 Task: Find connections with filter location Yaguachi Nuevo with filter topic #jobsearching with filter profile language Potuguese with filter current company Petronet LNG Limited with filter school Ahmedabad University with filter industry Government Administration with filter service category Video Production with filter keywords title Casino Host
Action: Mouse moved to (508, 74)
Screenshot: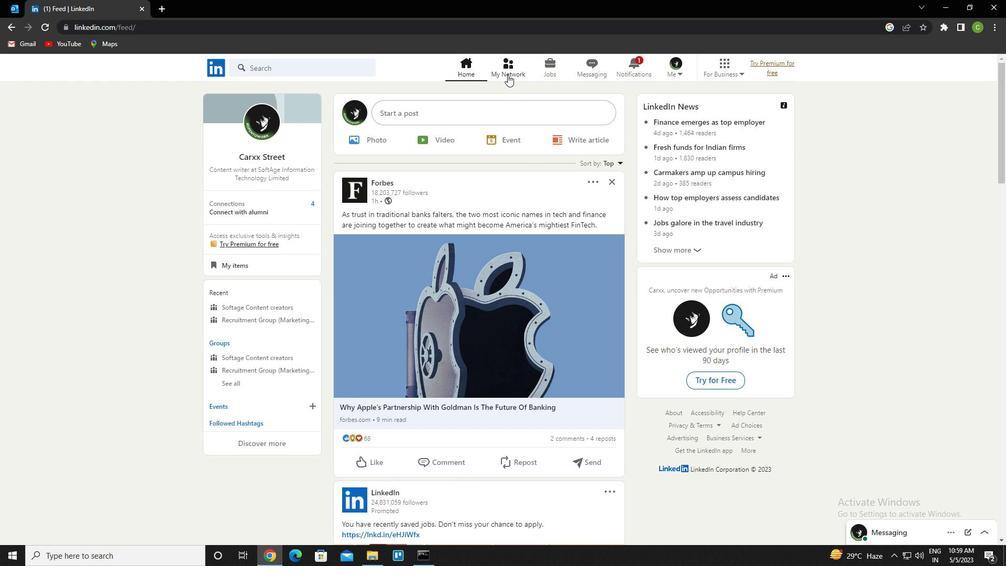 
Action: Mouse pressed left at (508, 74)
Screenshot: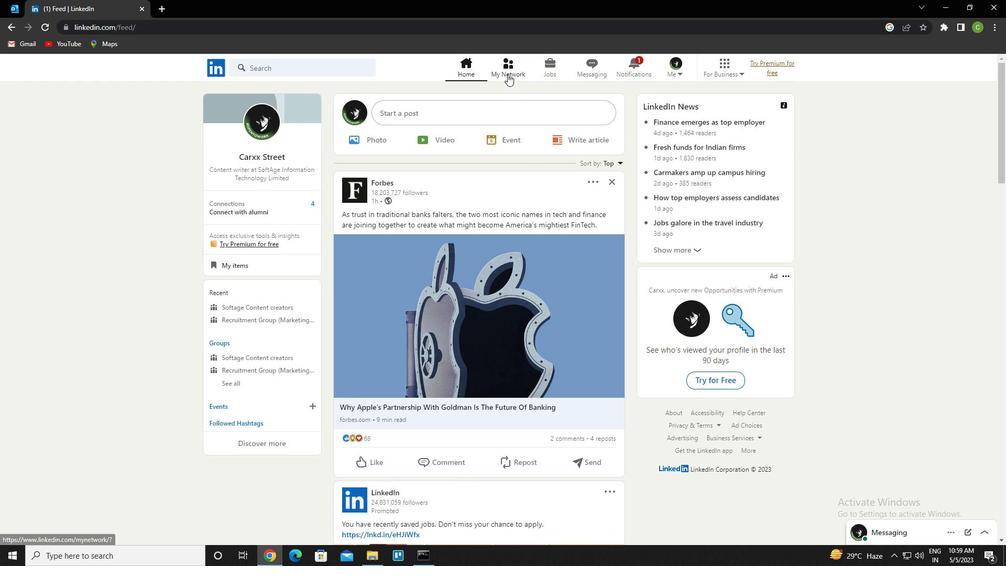 
Action: Mouse moved to (324, 131)
Screenshot: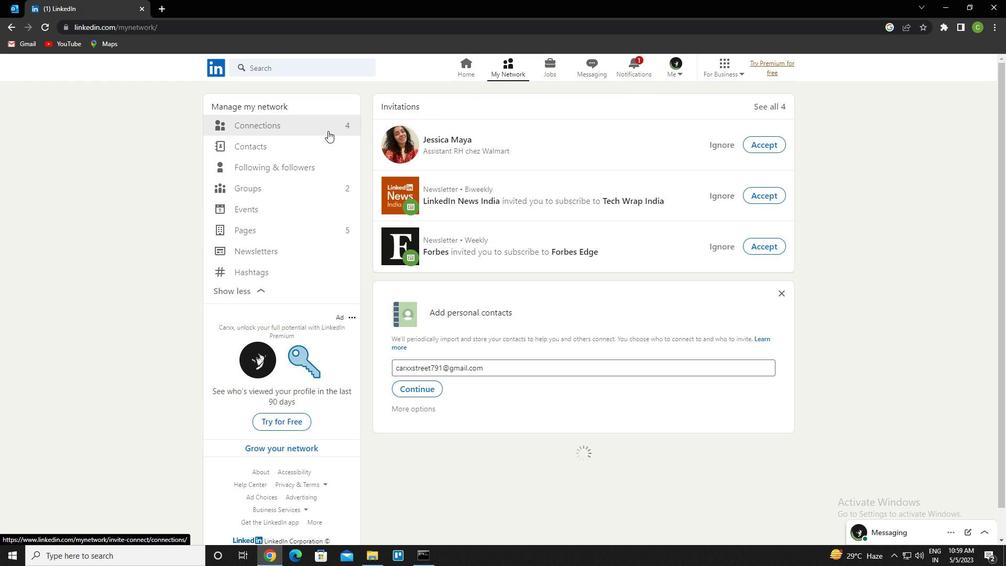 
Action: Mouse pressed left at (324, 131)
Screenshot: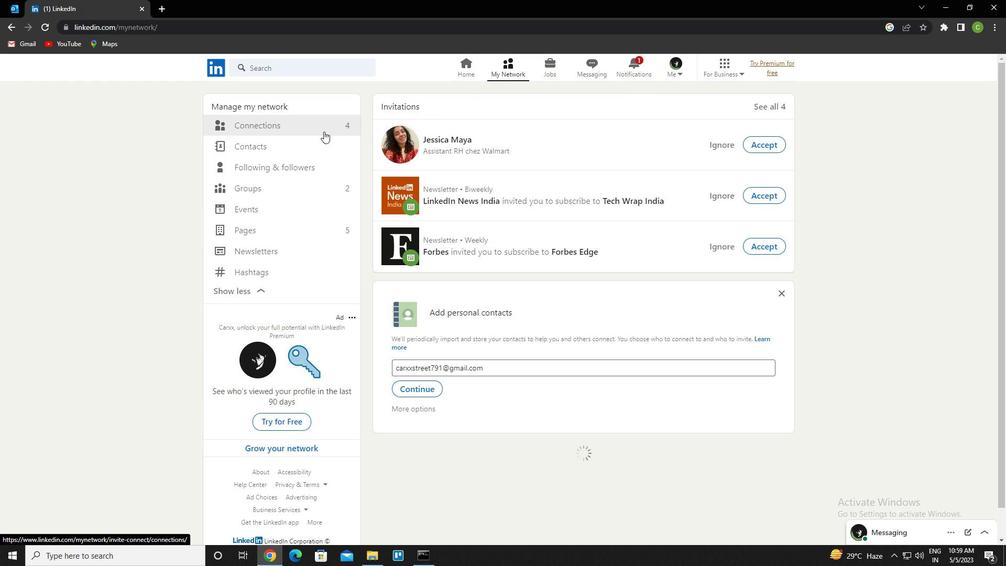 
Action: Mouse moved to (329, 127)
Screenshot: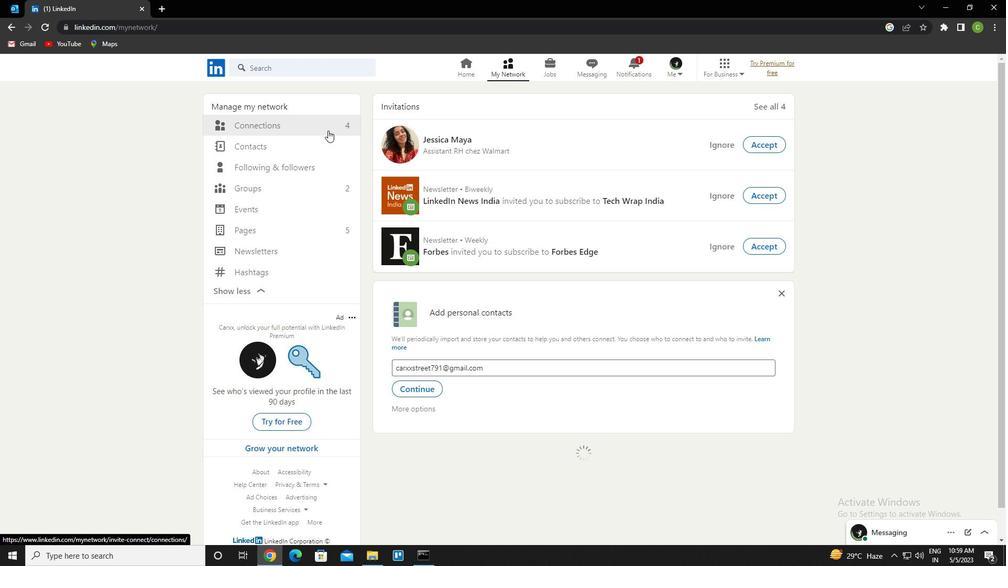
Action: Mouse pressed left at (329, 127)
Screenshot: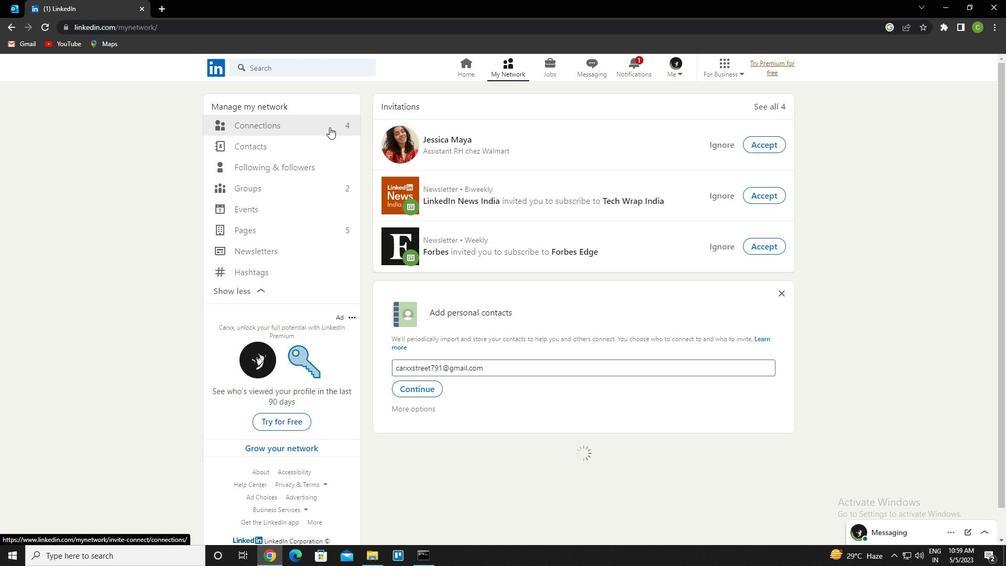
Action: Mouse moved to (583, 127)
Screenshot: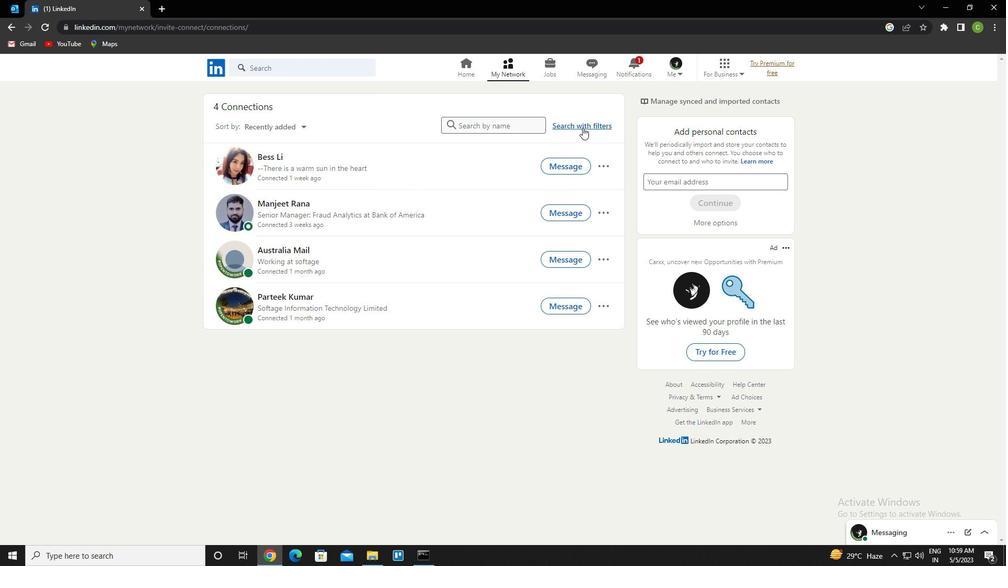 
Action: Mouse pressed left at (583, 127)
Screenshot: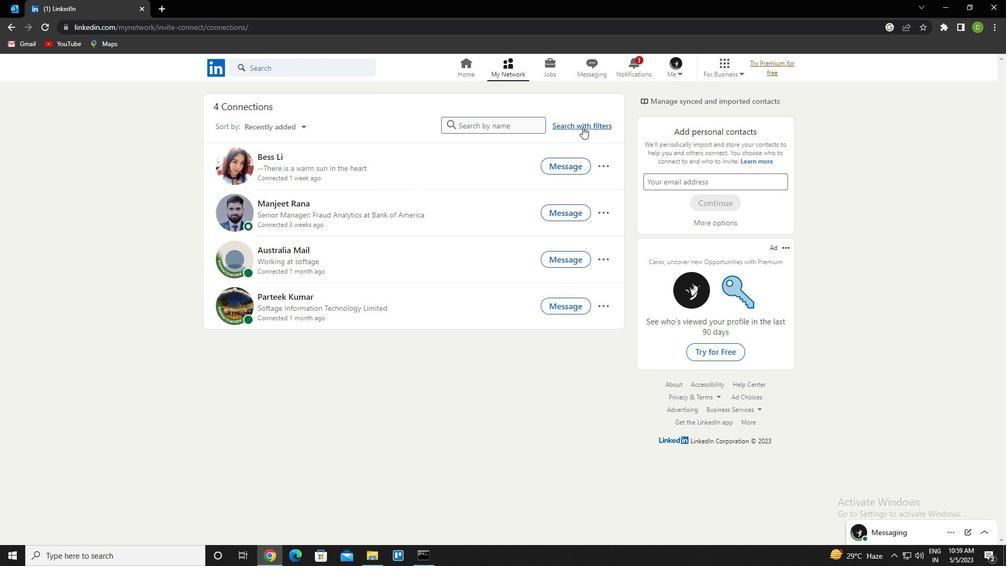 
Action: Mouse moved to (541, 101)
Screenshot: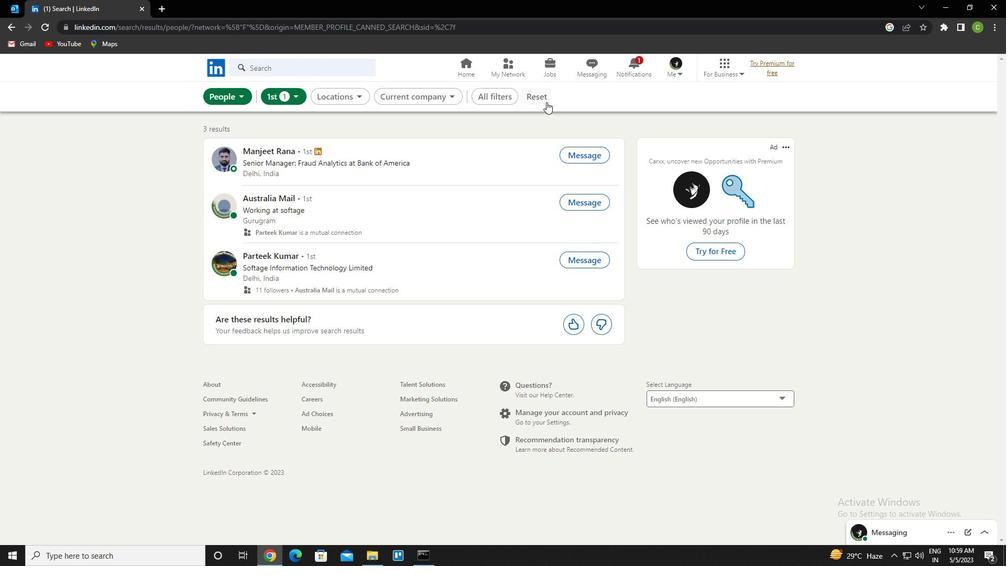 
Action: Mouse pressed left at (541, 101)
Screenshot: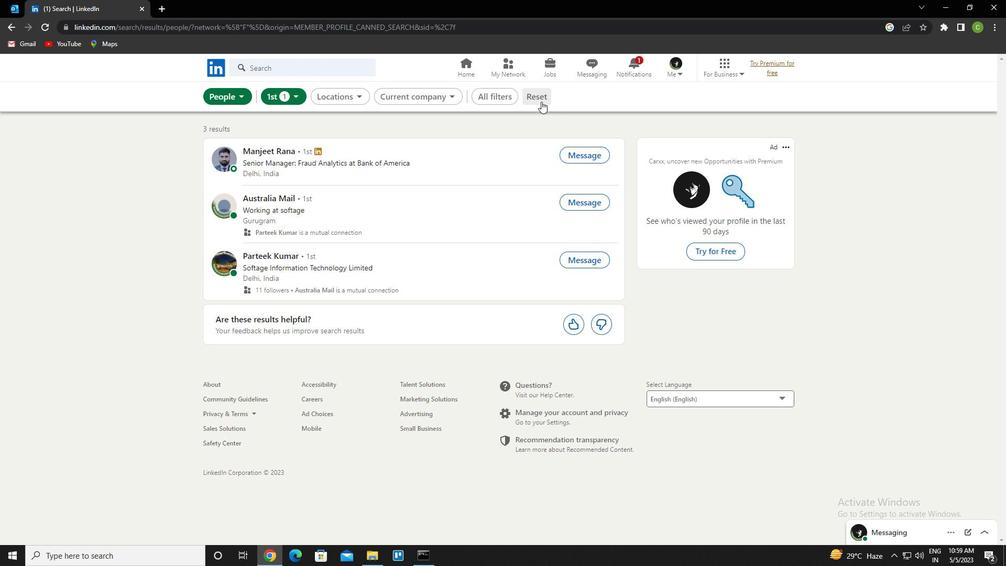 
Action: Mouse moved to (531, 98)
Screenshot: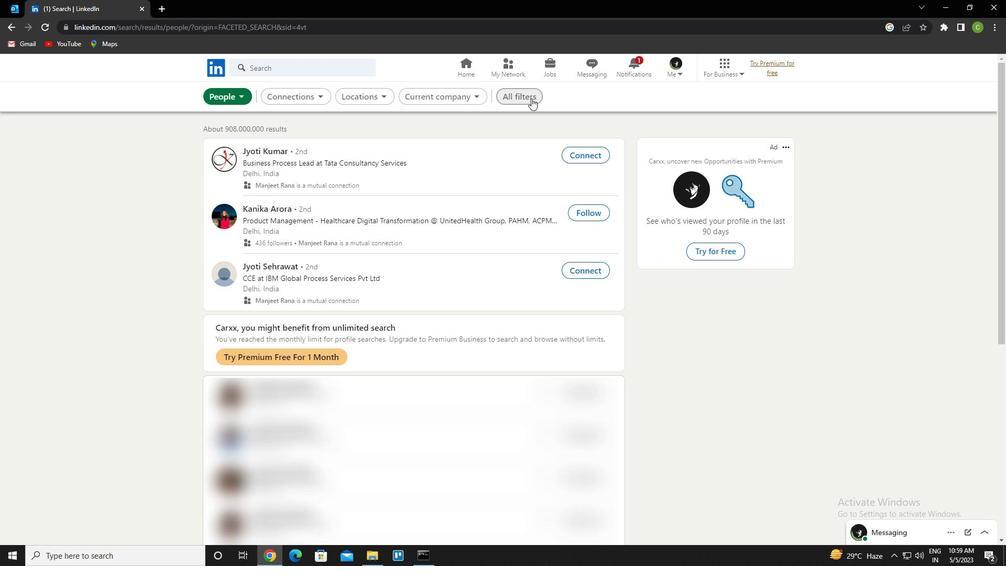 
Action: Mouse pressed left at (531, 98)
Screenshot: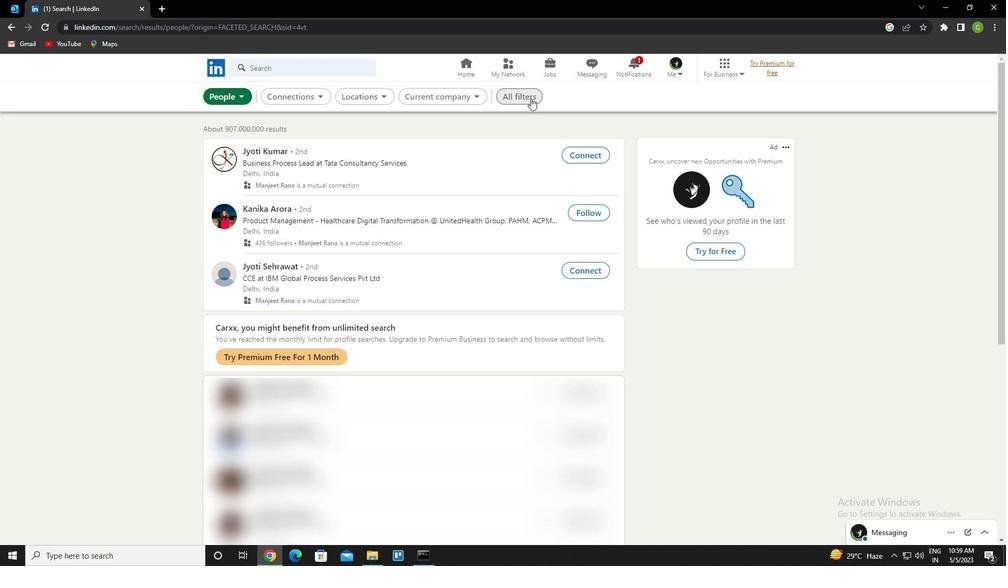 
Action: Mouse moved to (866, 275)
Screenshot: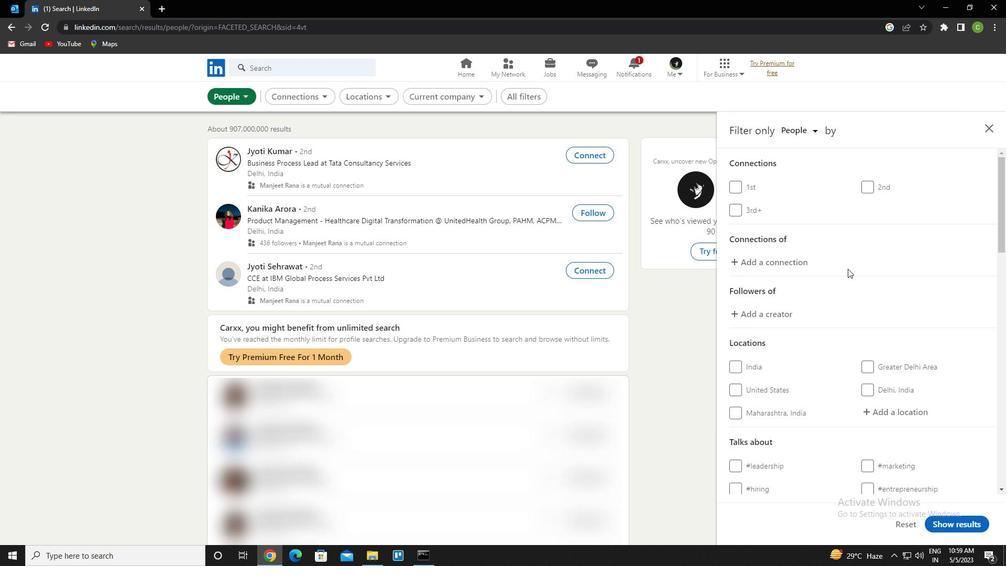 
Action: Mouse scrolled (866, 275) with delta (0, 0)
Screenshot: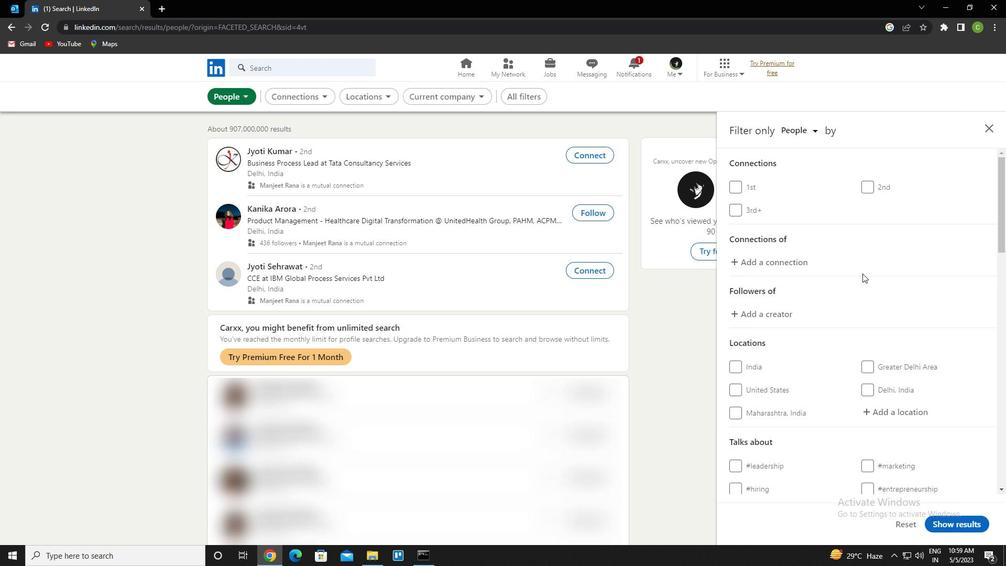 
Action: Mouse moved to (866, 277)
Screenshot: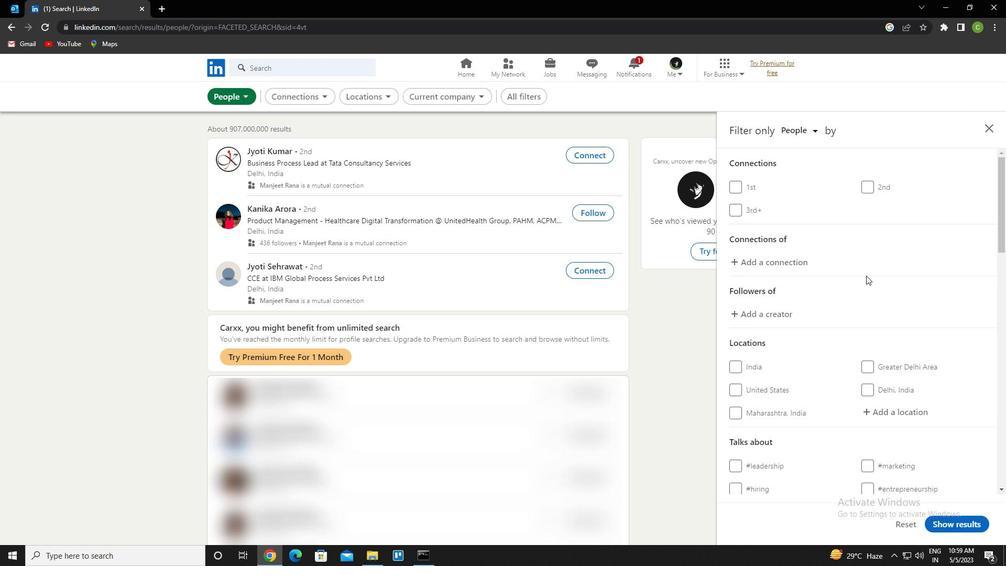 
Action: Mouse scrolled (866, 276) with delta (0, 0)
Screenshot: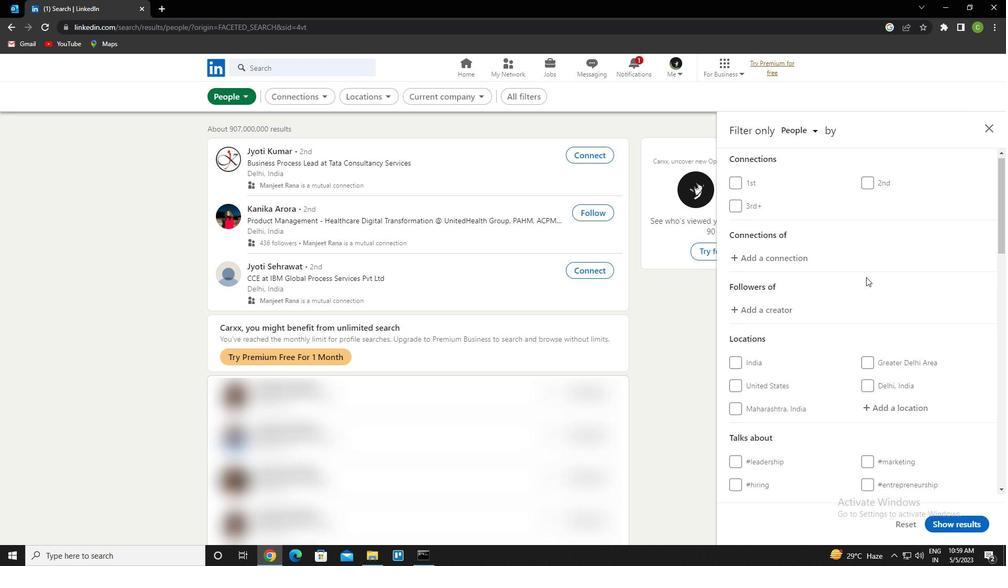 
Action: Mouse moved to (890, 302)
Screenshot: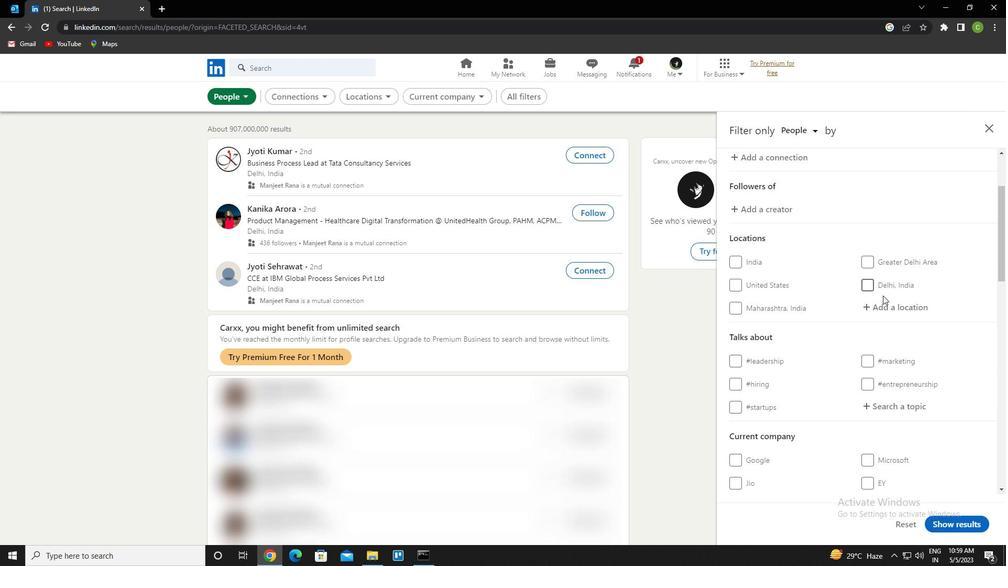 
Action: Mouse pressed left at (890, 302)
Screenshot: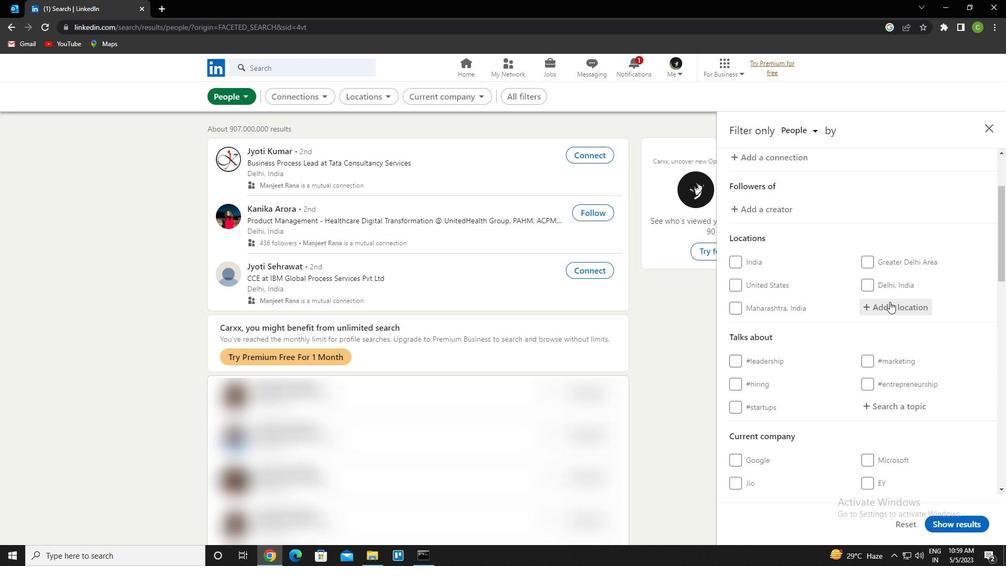 
Action: Mouse moved to (890, 302)
Screenshot: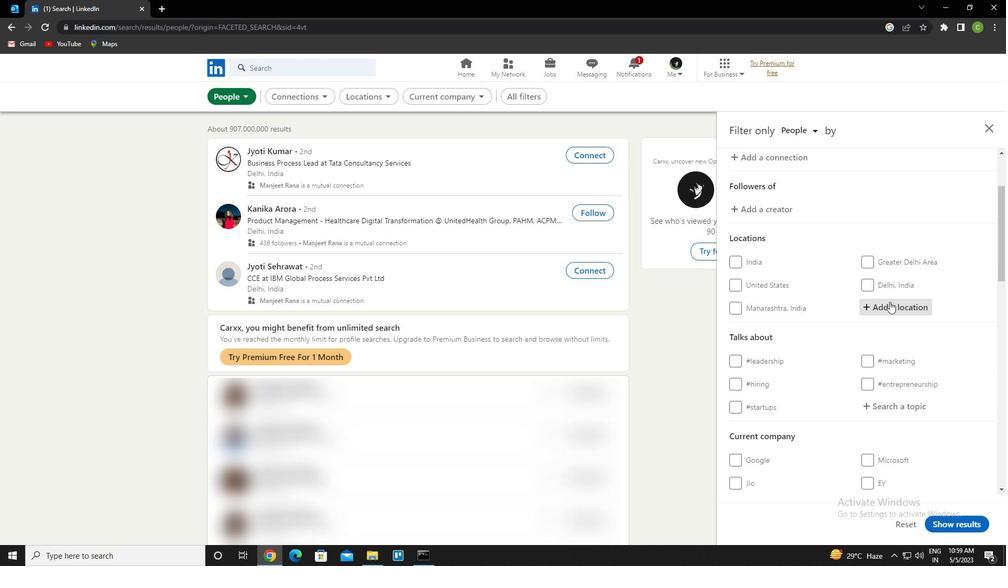
Action: Key pressed <Key.caps_lock>y<Key.caps_lock>aguachi<Key.space><Key.caps_lock>n<Key.caps_lock>ueva<Key.enter>
Screenshot: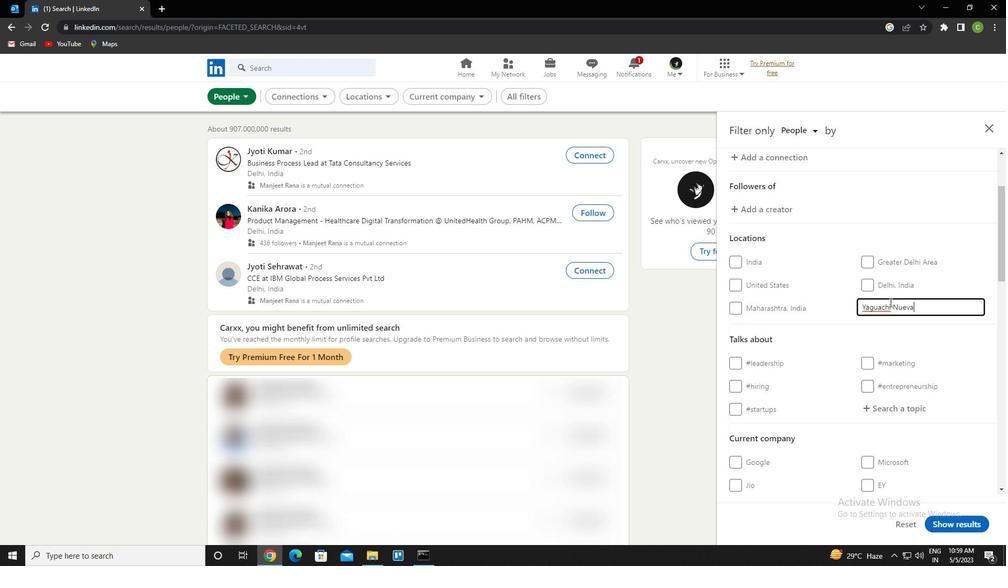 
Action: Mouse moved to (900, 293)
Screenshot: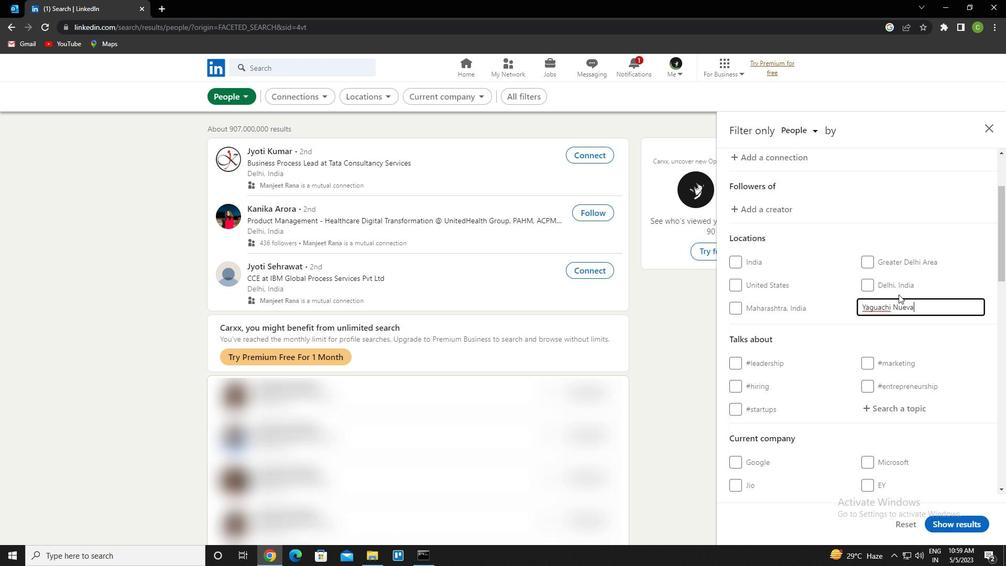 
Action: Mouse scrolled (900, 293) with delta (0, 0)
Screenshot: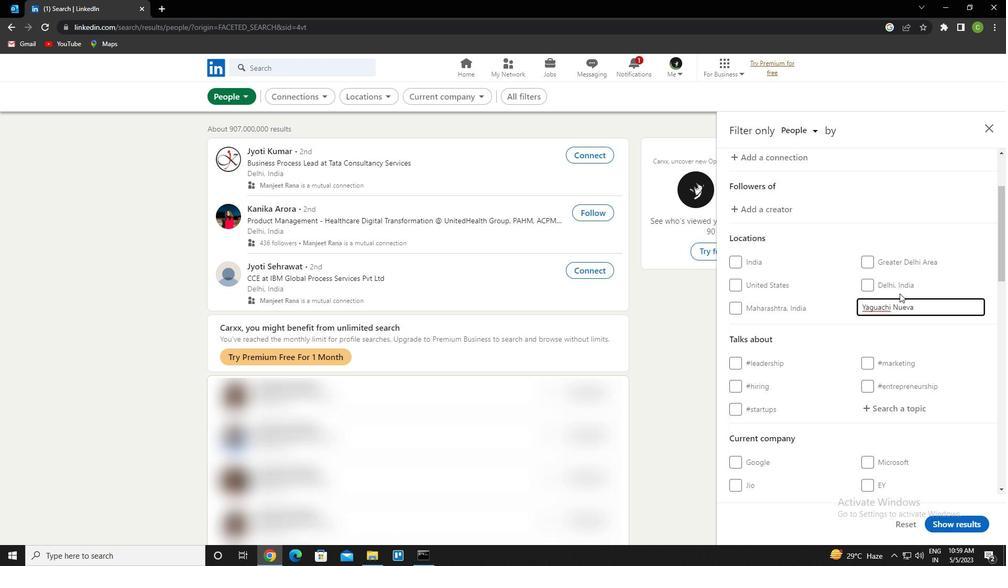 
Action: Mouse moved to (903, 292)
Screenshot: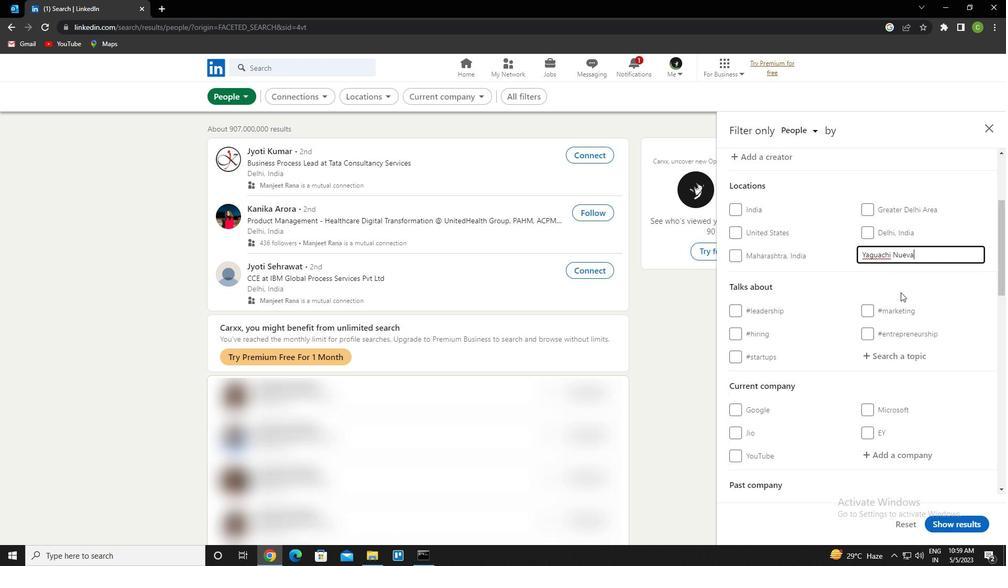 
Action: Mouse scrolled (903, 292) with delta (0, 0)
Screenshot: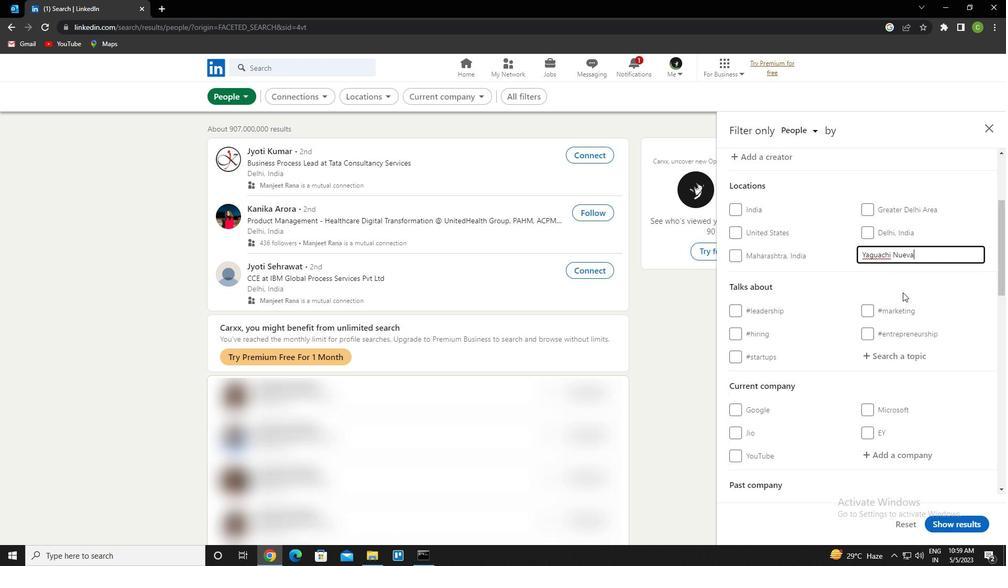 
Action: Mouse moved to (901, 301)
Screenshot: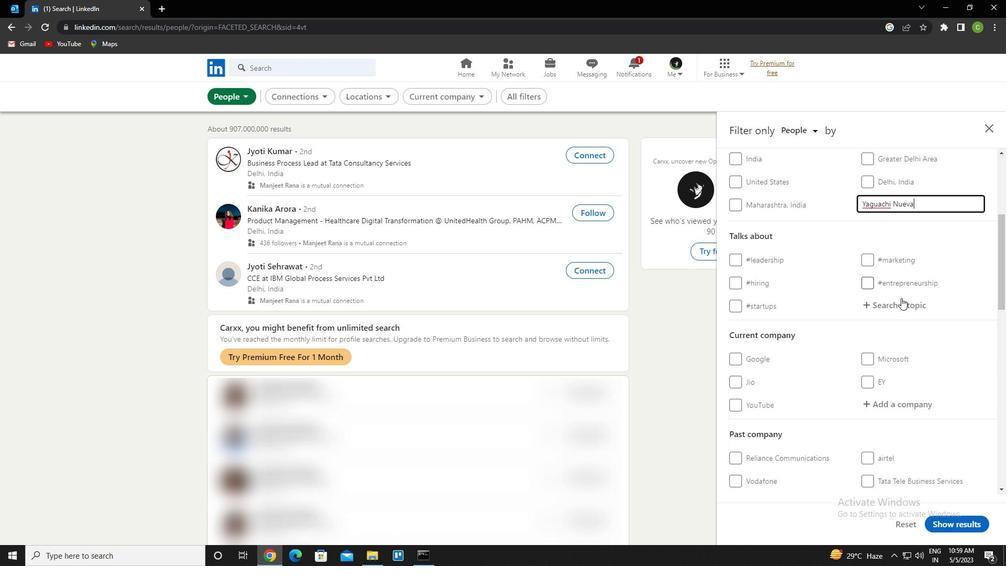
Action: Mouse pressed left at (901, 301)
Screenshot: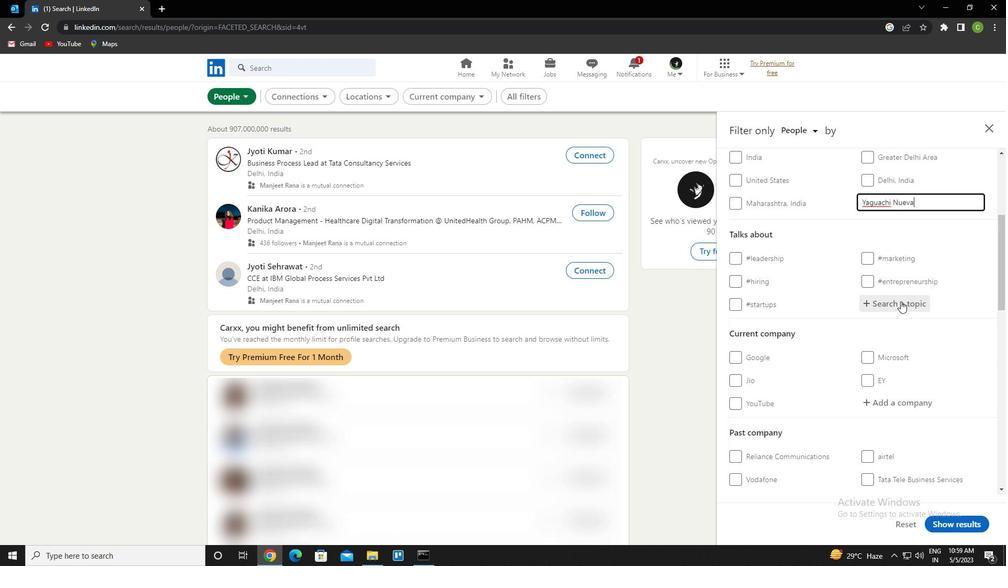 
Action: Mouse moved to (910, 295)
Screenshot: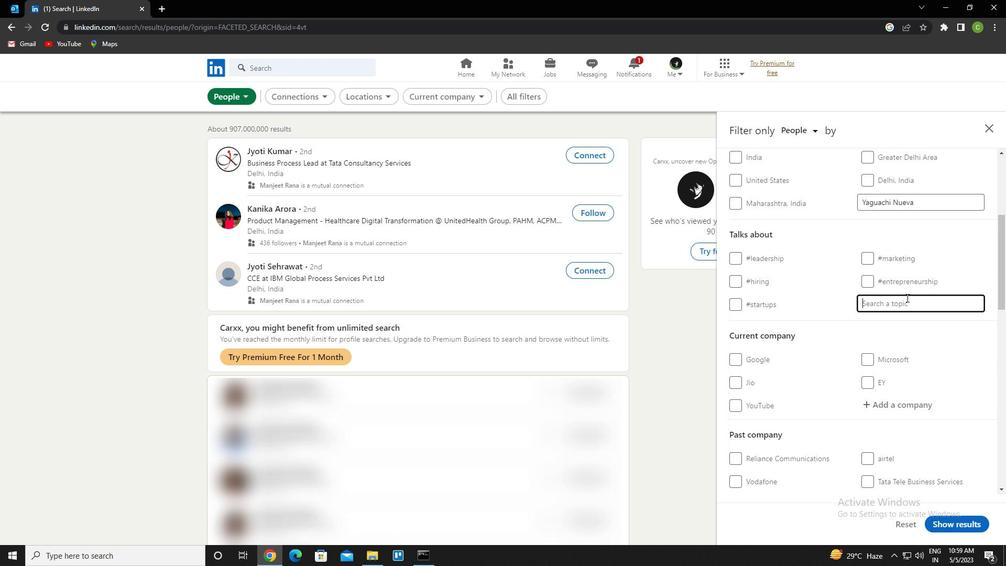 
Action: Key pressed <Key.caps_lock><Key.caps_lock>jobseraching<Key.left><Key.left><Key.left><Key.left><Key.left><Key.backspace><Key.backspace>ar<Key.down><Key.enter>
Screenshot: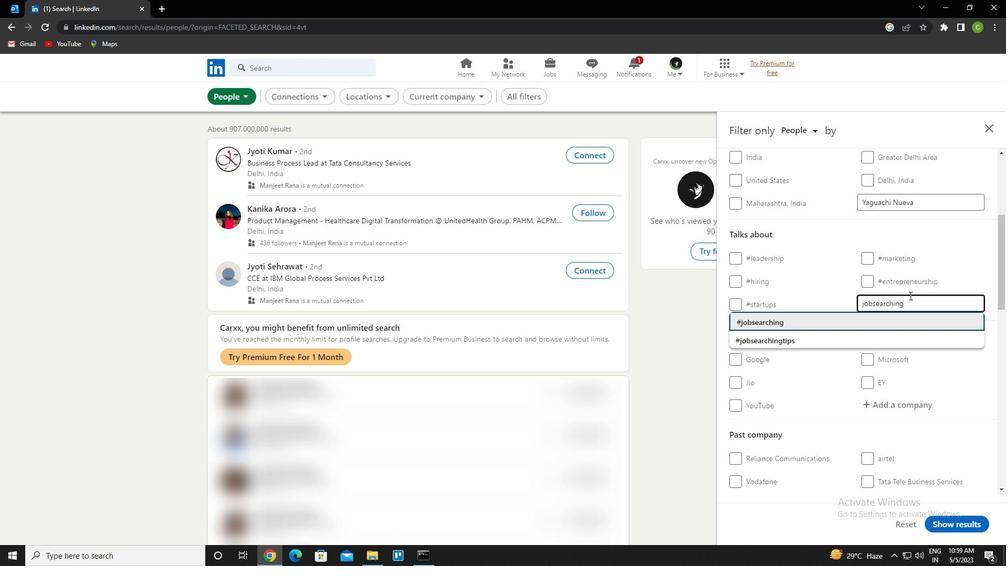 
Action: Mouse scrolled (910, 295) with delta (0, 0)
Screenshot: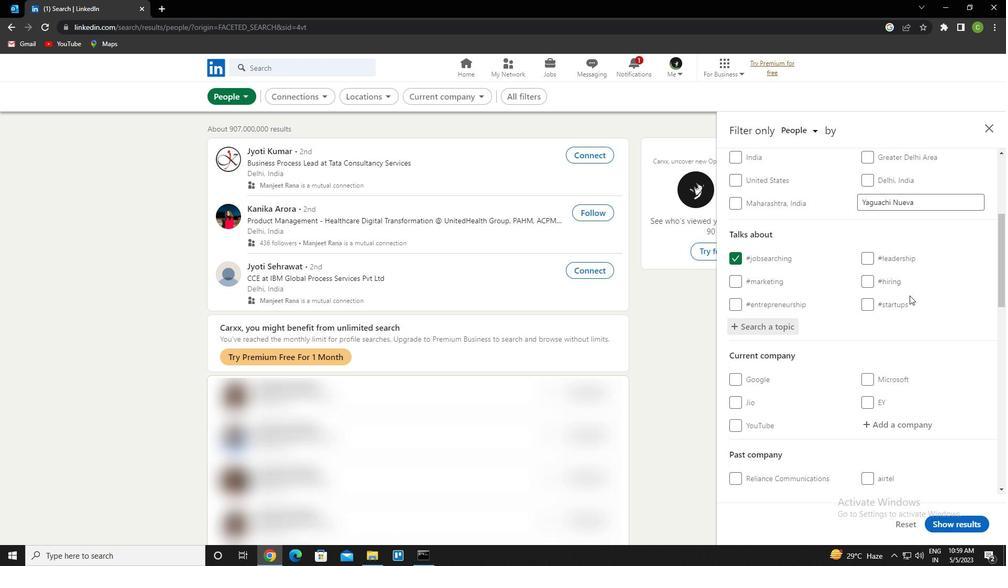 
Action: Mouse scrolled (910, 295) with delta (0, 0)
Screenshot: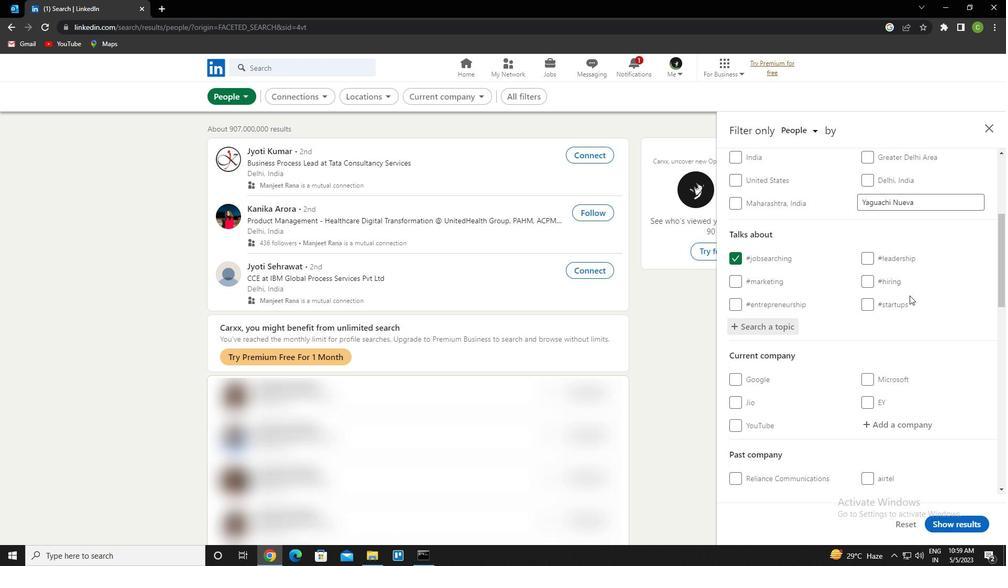 
Action: Mouse scrolled (910, 295) with delta (0, 0)
Screenshot: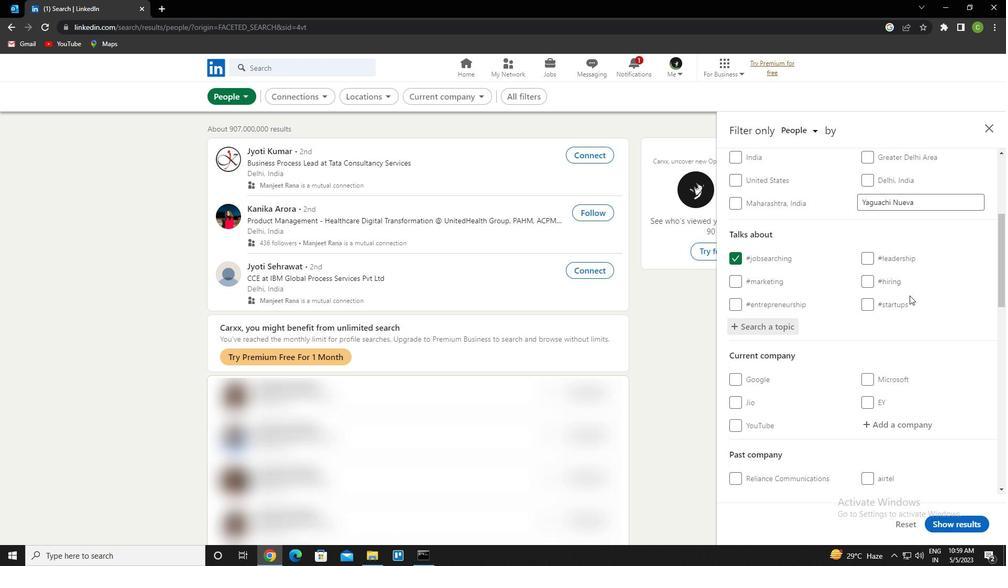 
Action: Mouse scrolled (910, 295) with delta (0, 0)
Screenshot: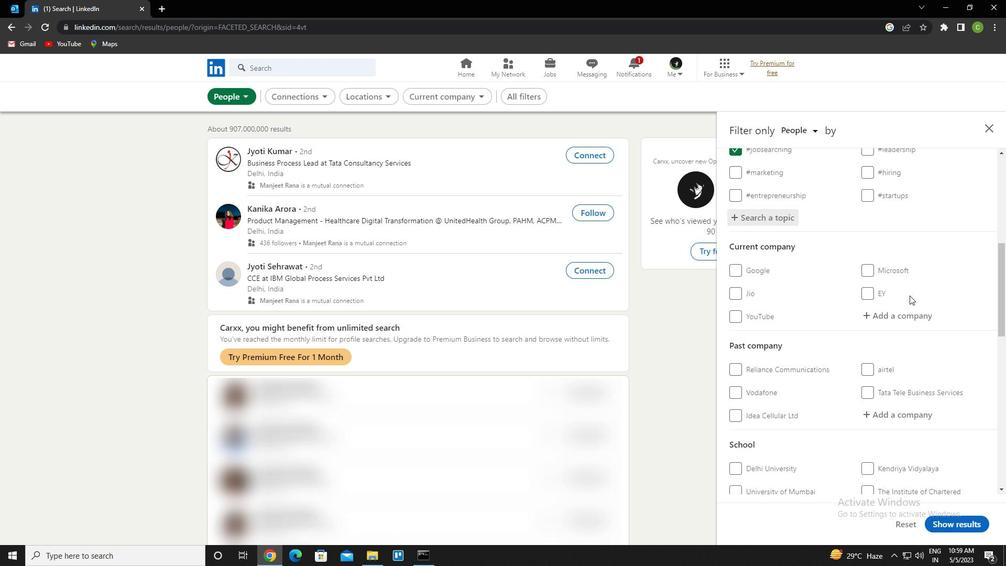 
Action: Mouse scrolled (910, 295) with delta (0, 0)
Screenshot: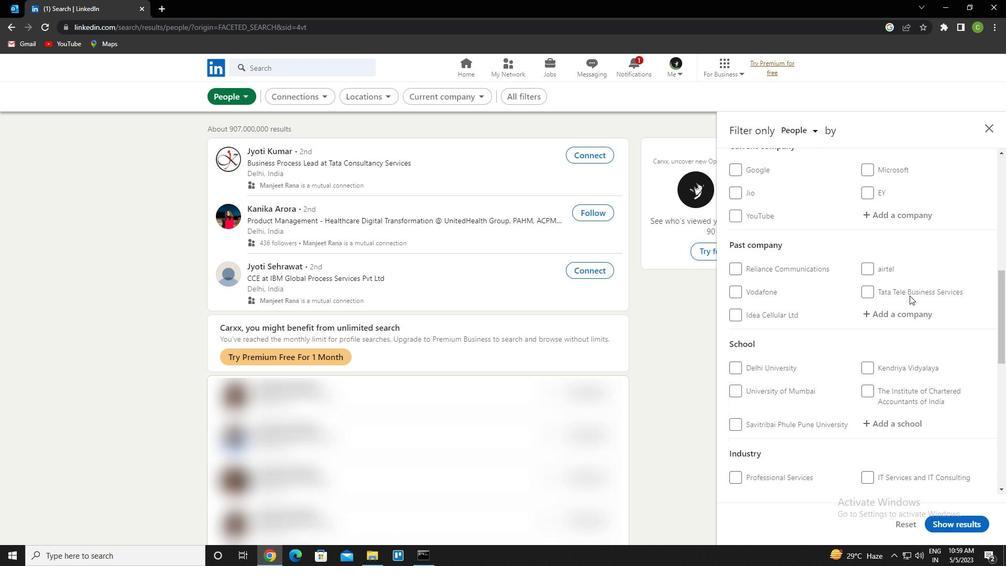 
Action: Mouse scrolled (910, 295) with delta (0, 0)
Screenshot: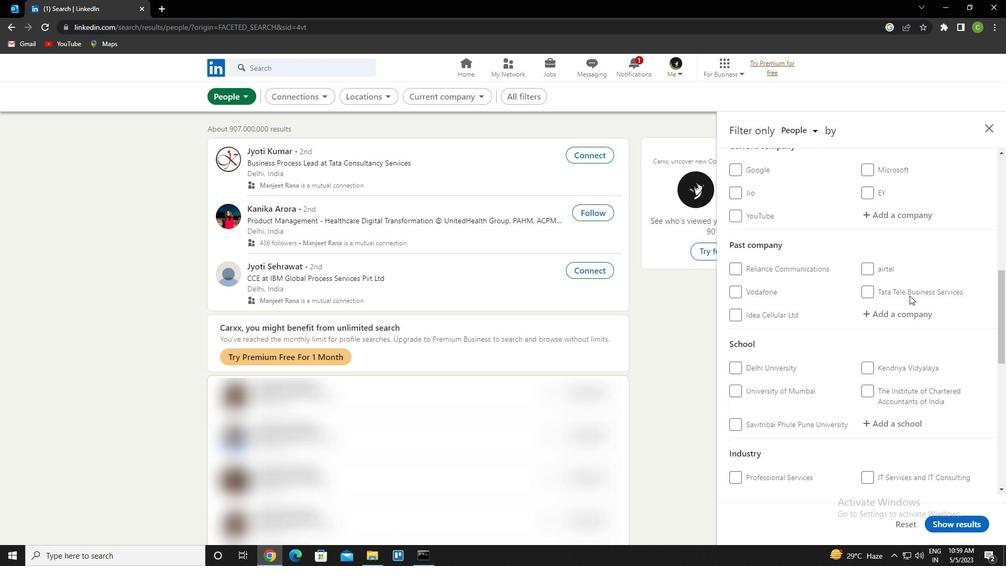 
Action: Mouse scrolled (910, 295) with delta (0, 0)
Screenshot: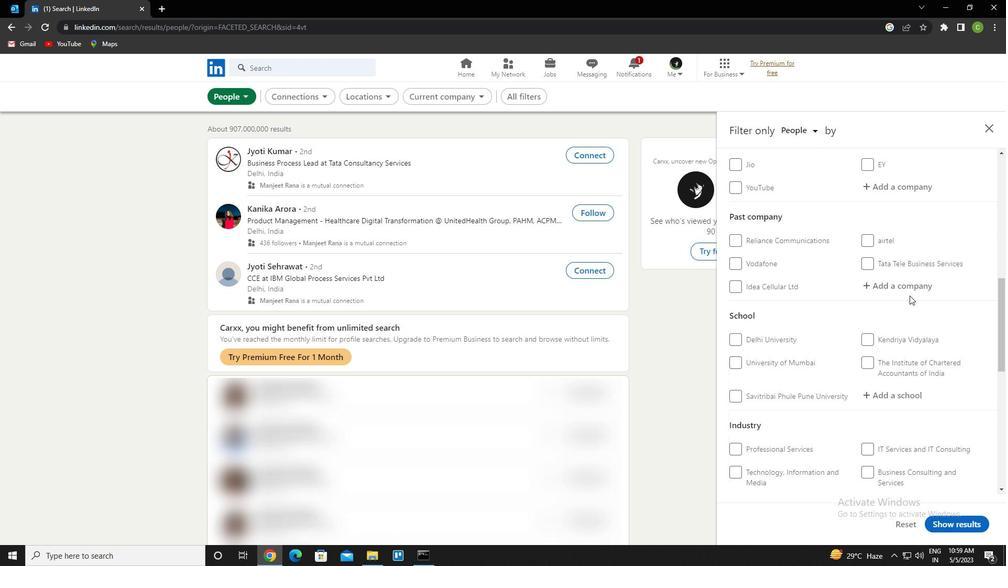 
Action: Mouse scrolled (910, 295) with delta (0, 0)
Screenshot: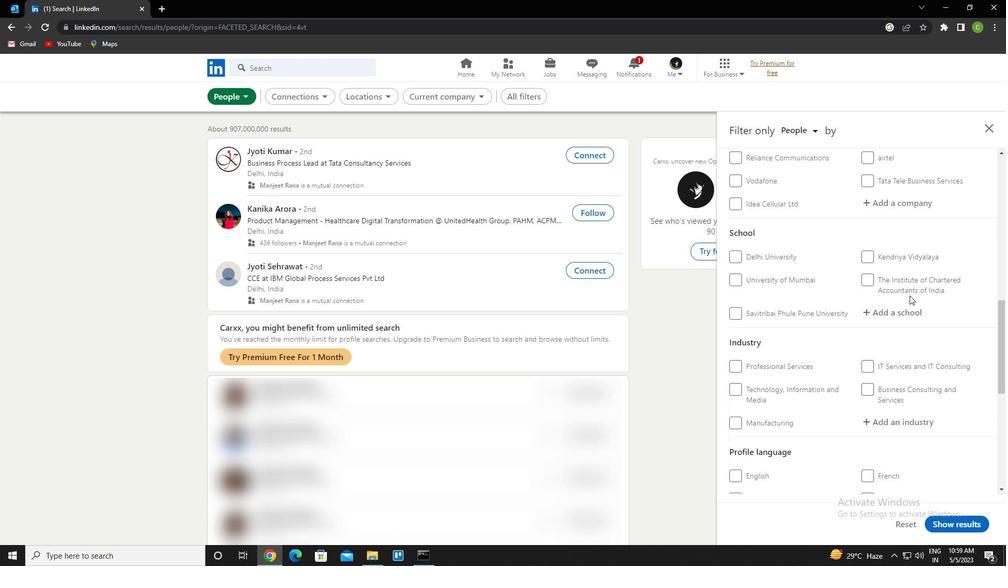 
Action: Mouse moved to (910, 295)
Screenshot: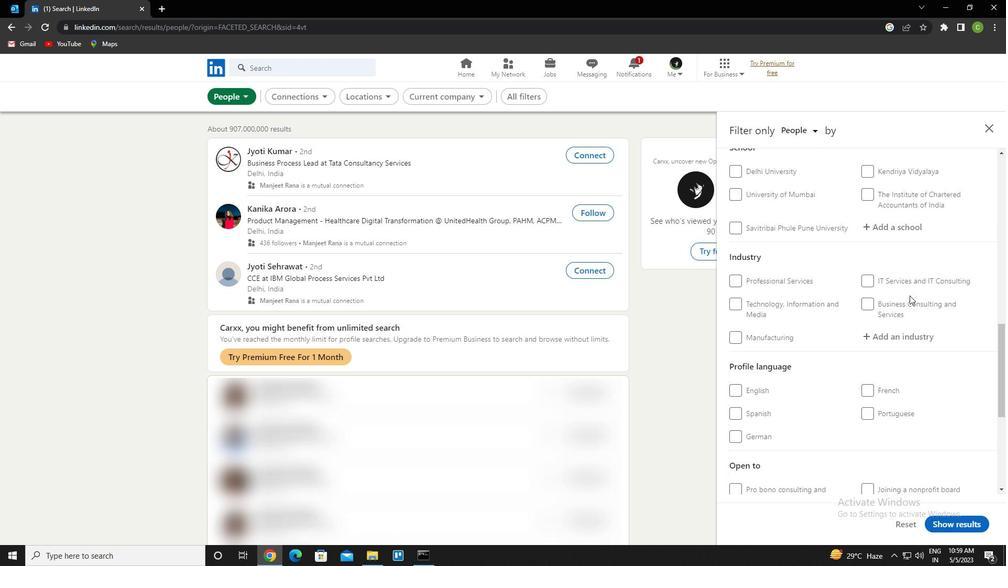 
Action: Mouse scrolled (910, 295) with delta (0, 0)
Screenshot: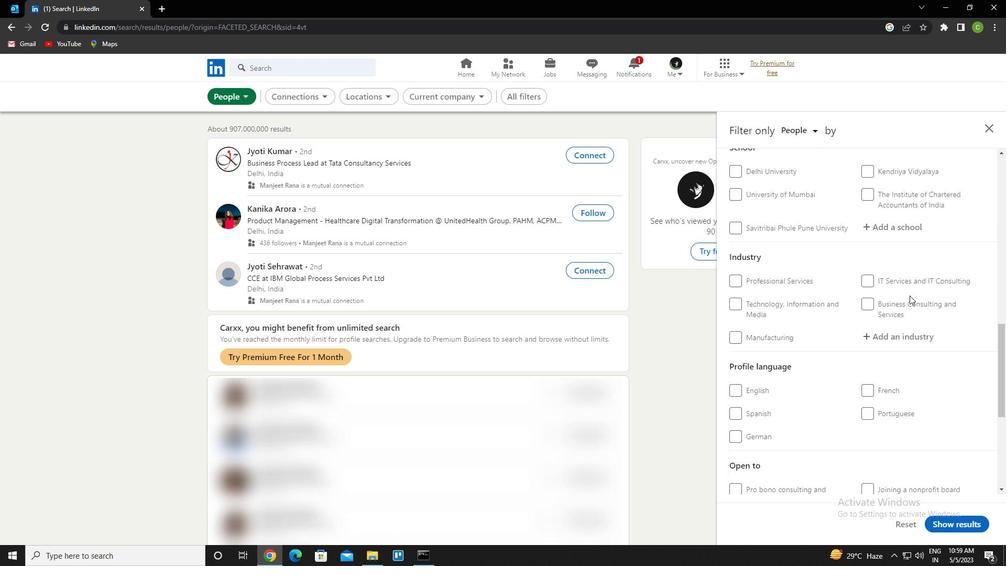 
Action: Mouse moved to (866, 355)
Screenshot: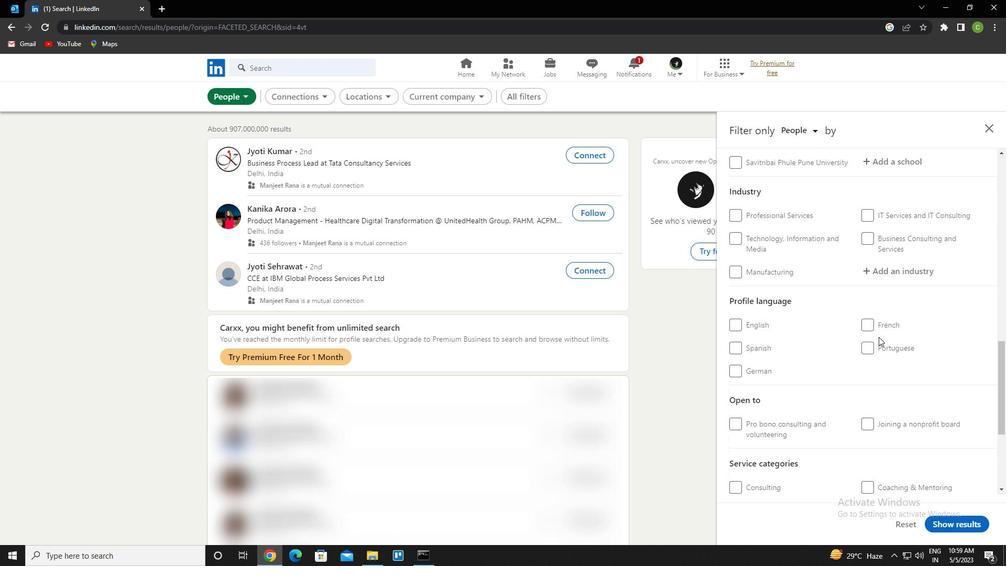 
Action: Mouse pressed left at (866, 355)
Screenshot: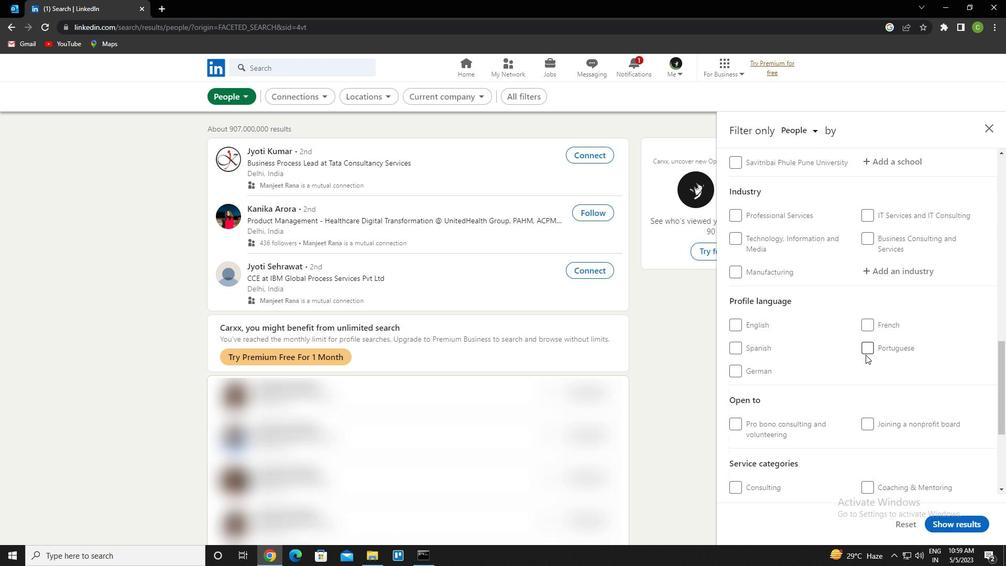 
Action: Mouse moved to (870, 350)
Screenshot: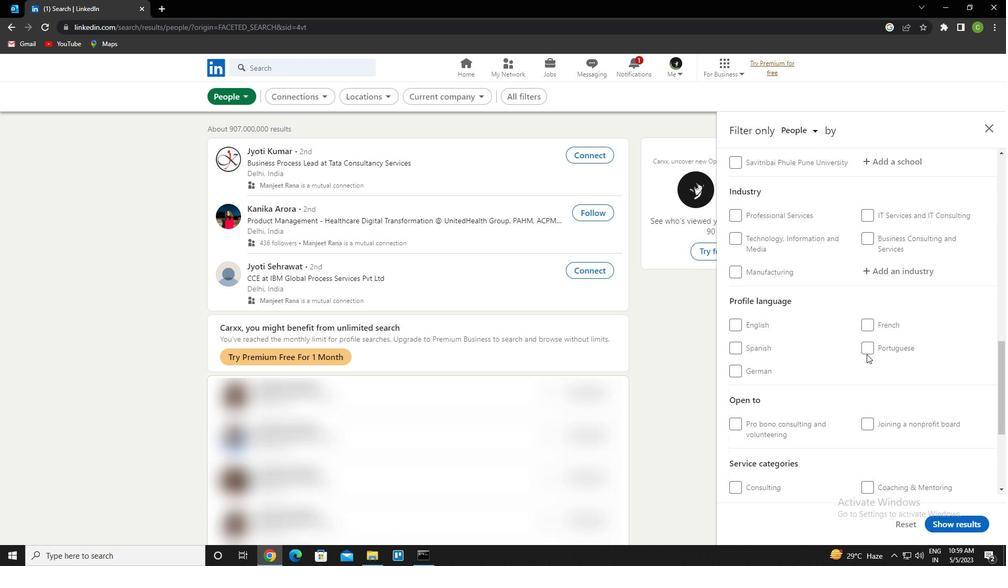 
Action: Mouse pressed left at (870, 350)
Screenshot: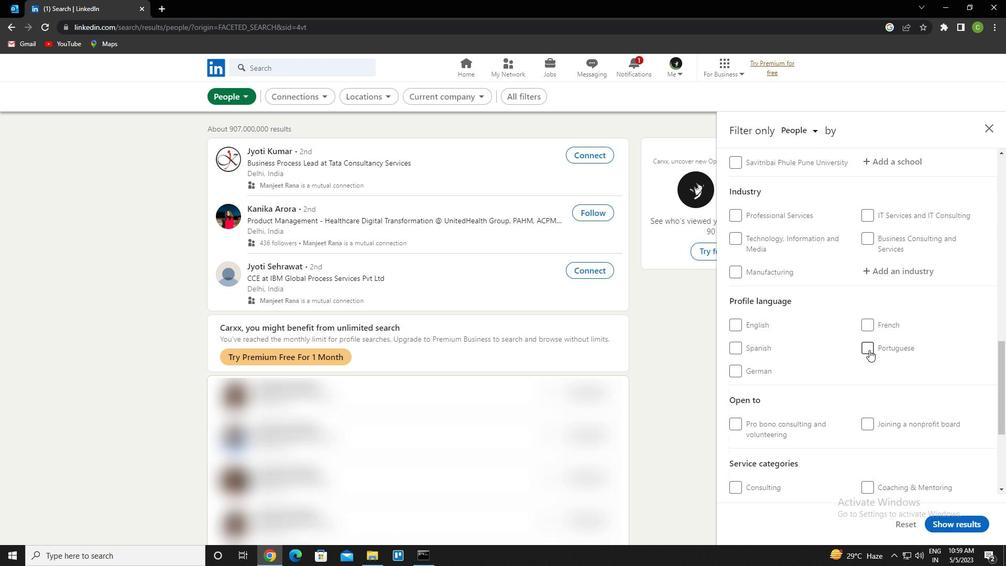 
Action: Mouse moved to (853, 312)
Screenshot: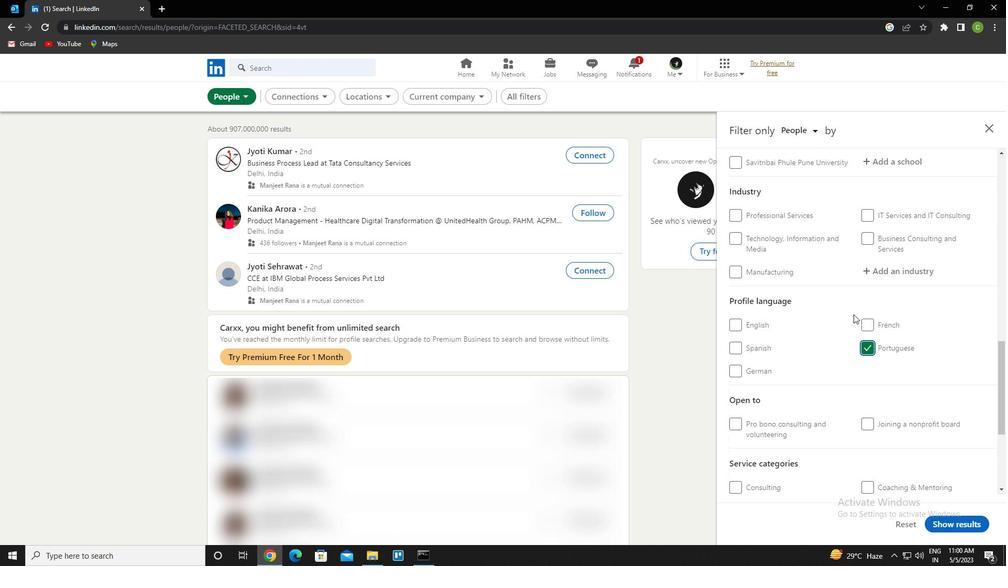 
Action: Mouse scrolled (853, 313) with delta (0, 0)
Screenshot: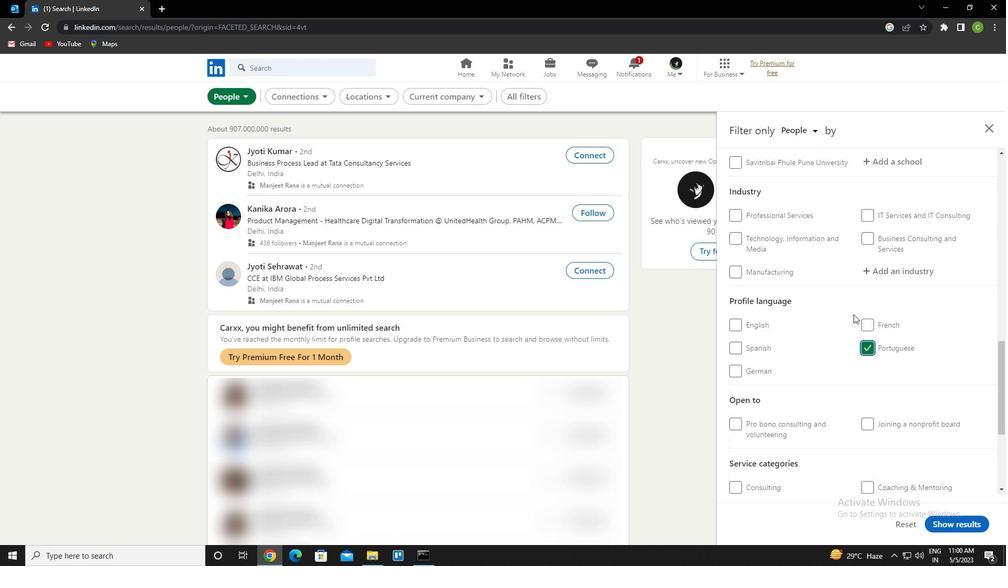 
Action: Mouse scrolled (853, 313) with delta (0, 0)
Screenshot: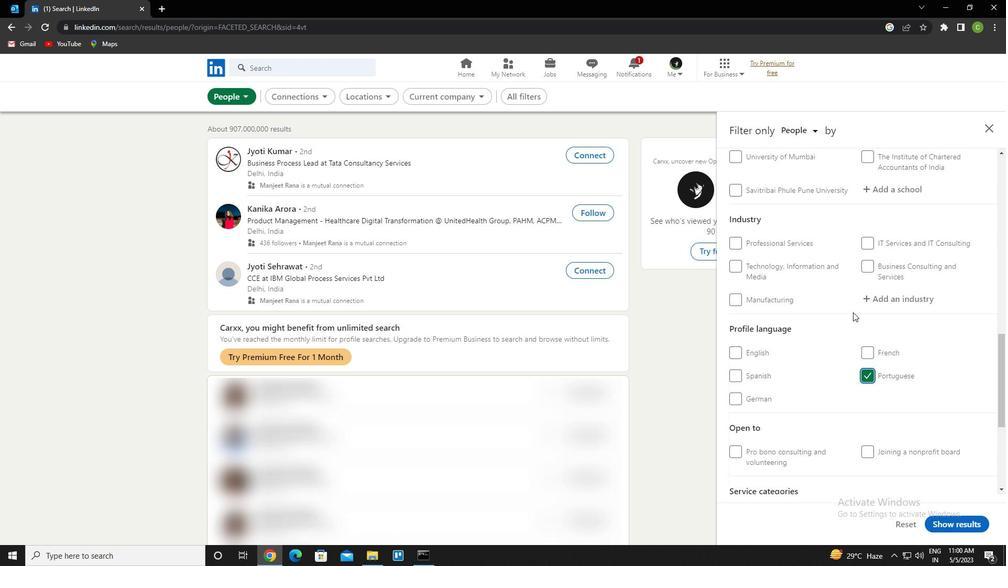 
Action: Mouse scrolled (853, 313) with delta (0, 0)
Screenshot: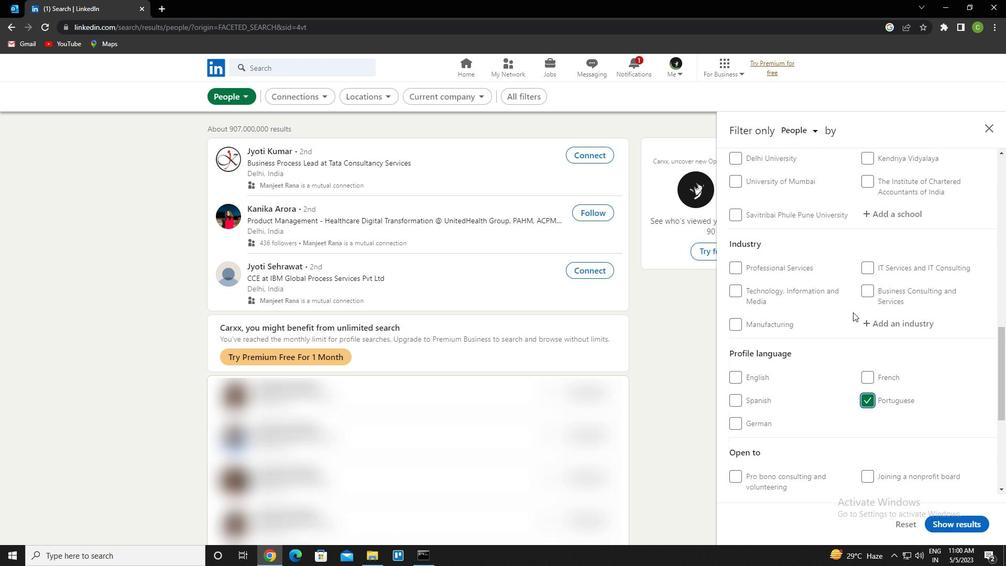 
Action: Mouse scrolled (853, 313) with delta (0, 0)
Screenshot: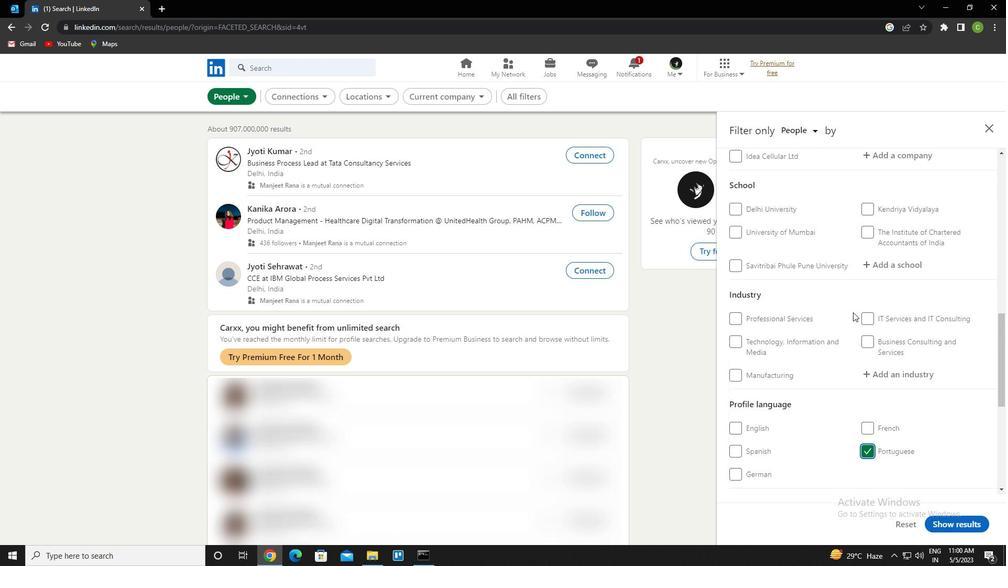 
Action: Mouse scrolled (853, 313) with delta (0, 0)
Screenshot: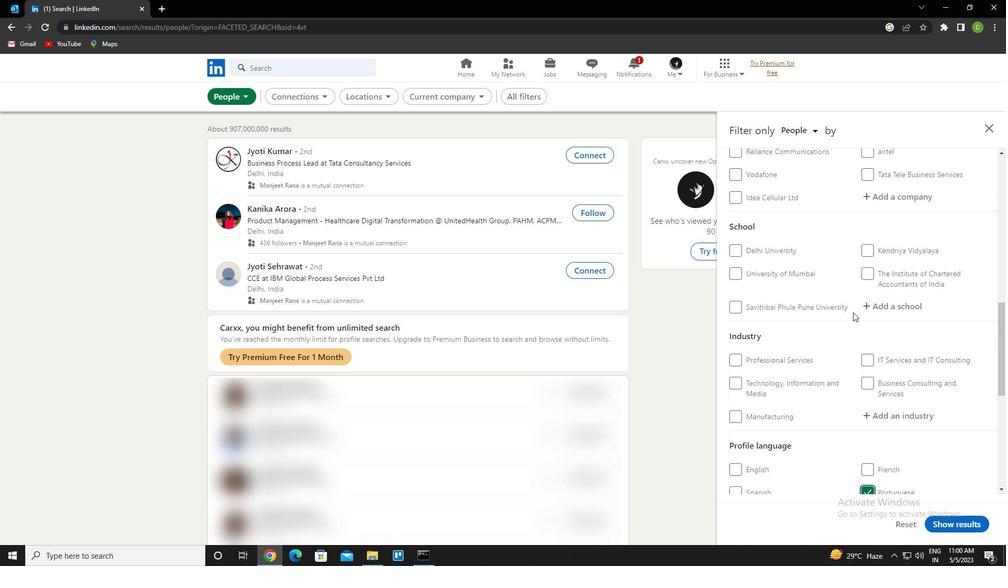 
Action: Mouse moved to (853, 311)
Screenshot: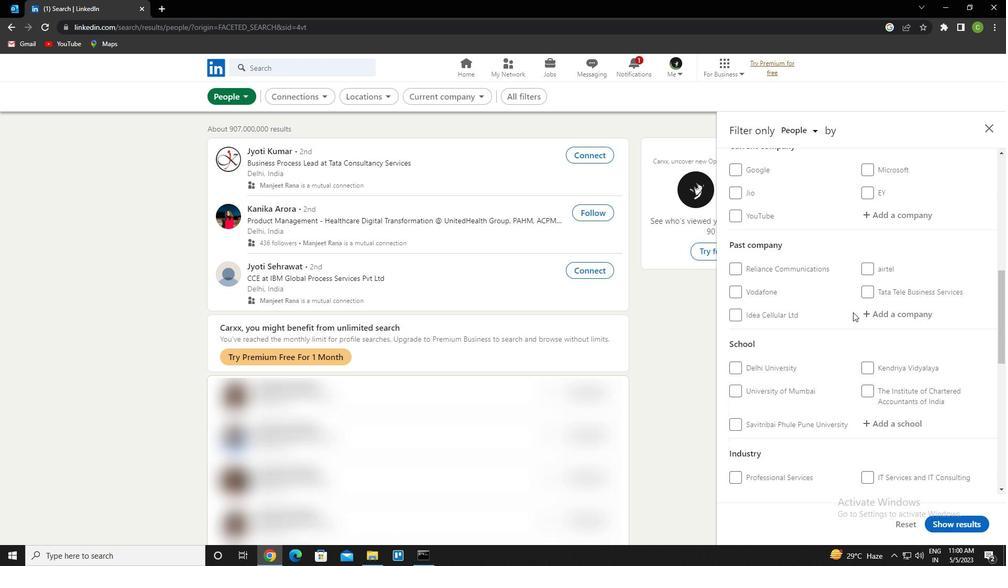 
Action: Mouse scrolled (853, 312) with delta (0, 0)
Screenshot: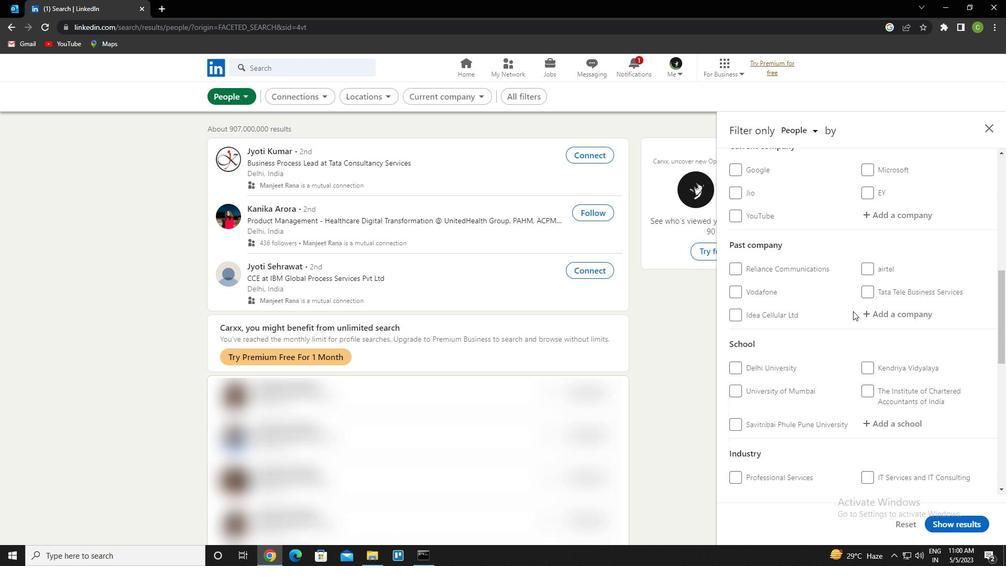 
Action: Mouse scrolled (853, 312) with delta (0, 0)
Screenshot: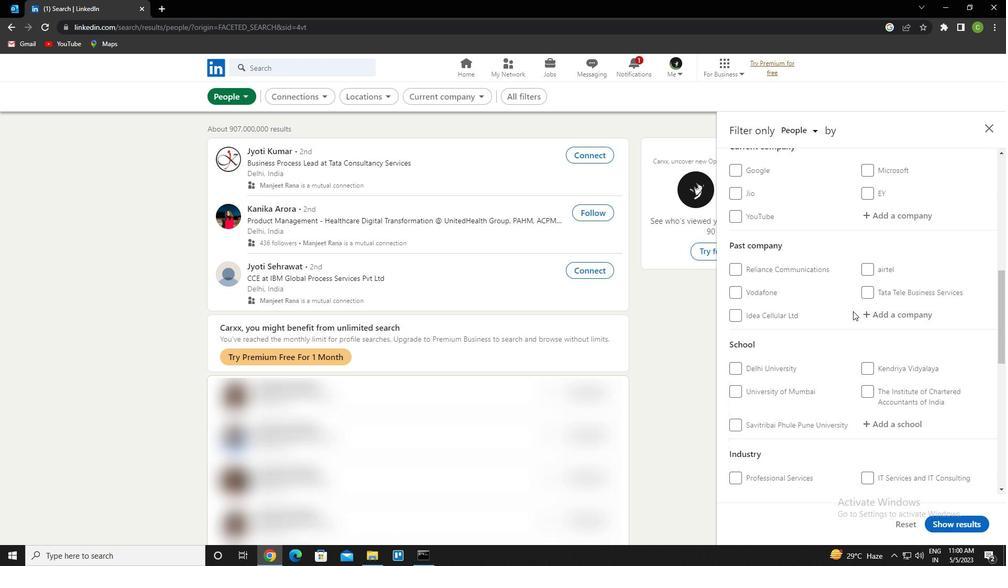 
Action: Mouse scrolled (853, 312) with delta (0, 0)
Screenshot: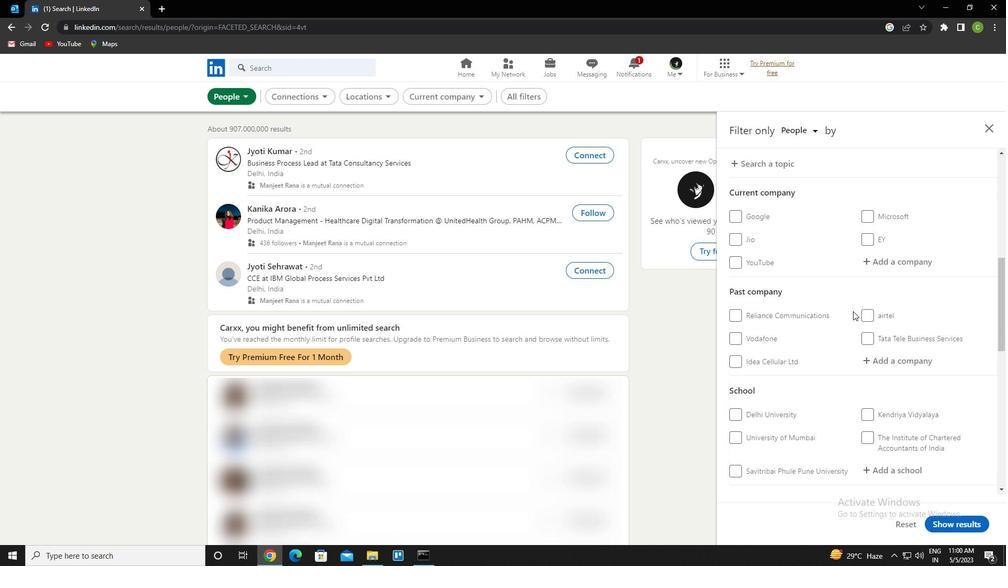
Action: Mouse moved to (879, 367)
Screenshot: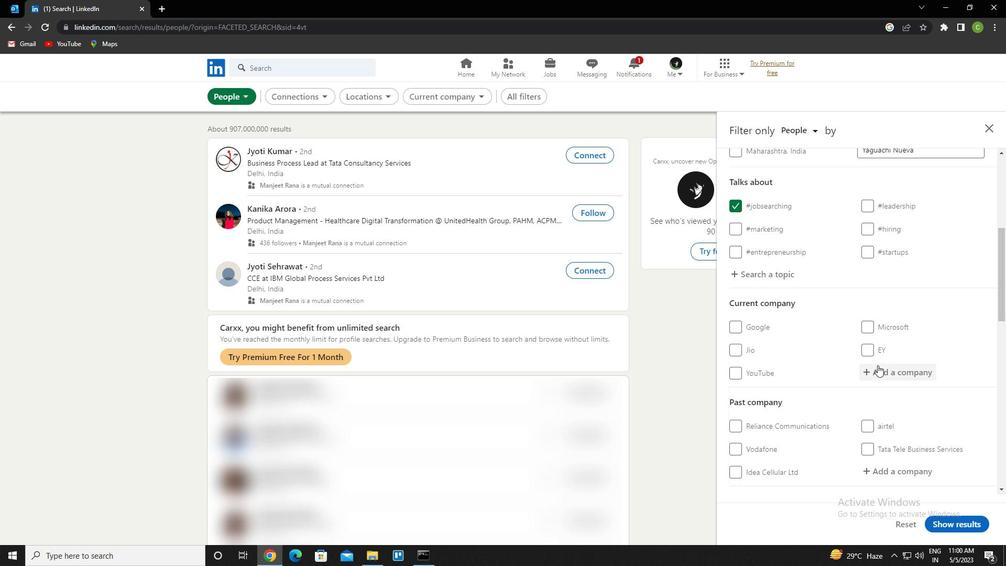 
Action: Mouse pressed left at (879, 367)
Screenshot: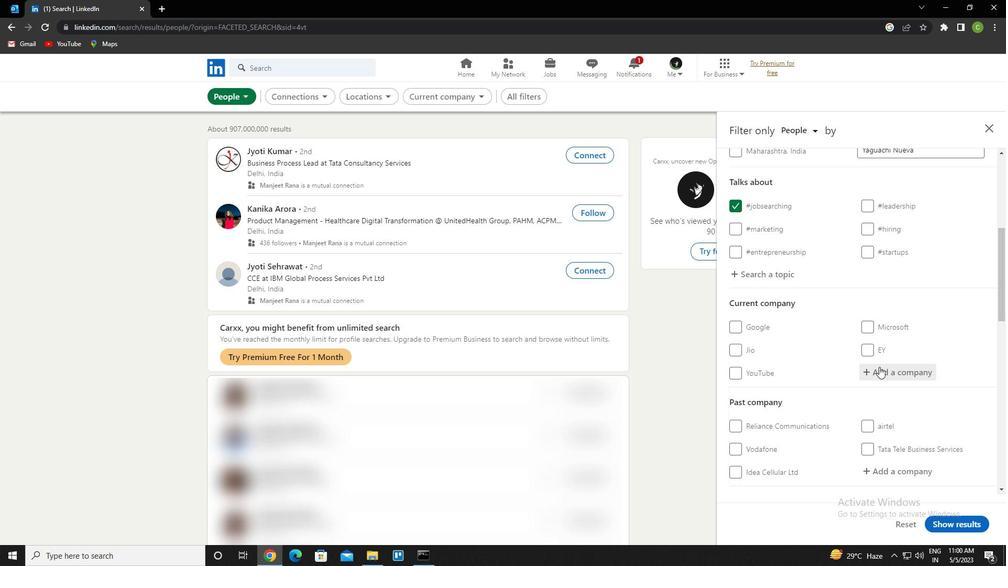 
Action: Mouse moved to (883, 366)
Screenshot: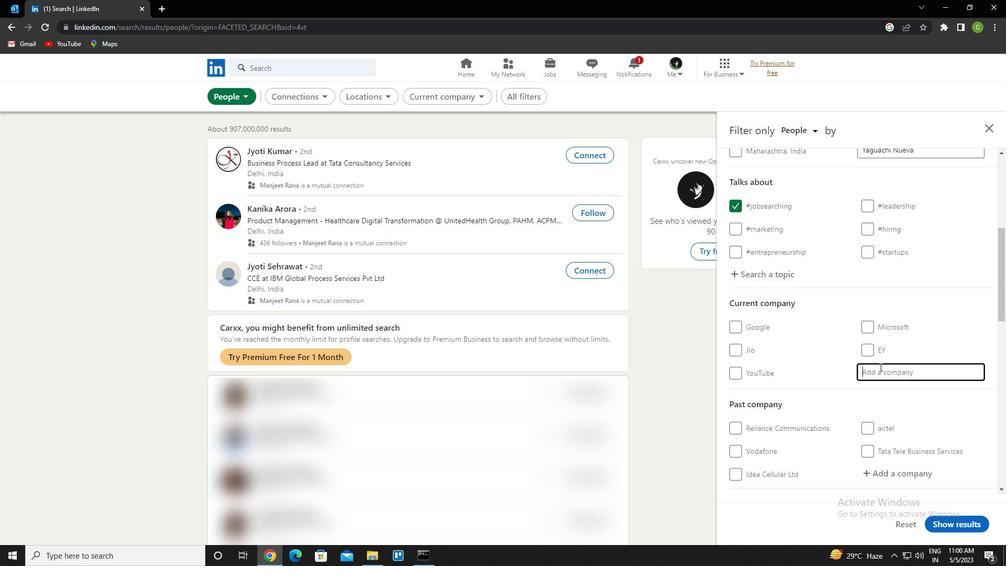 
Action: Key pressed <Key.caps_lock>lng<Key.space>l<Key.caps_lock>imited<Key.down><Key.enter>
Screenshot: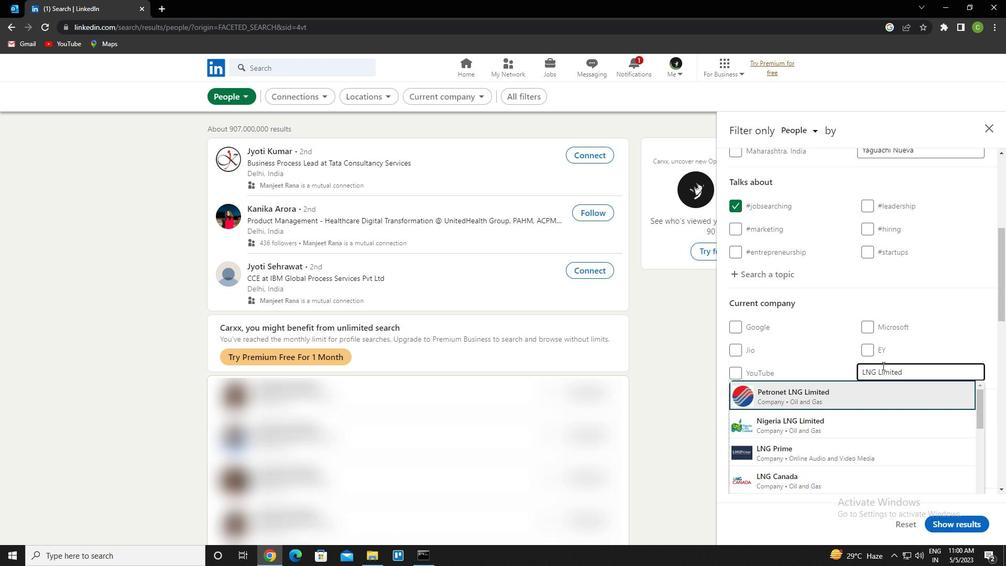 
Action: Mouse moved to (902, 353)
Screenshot: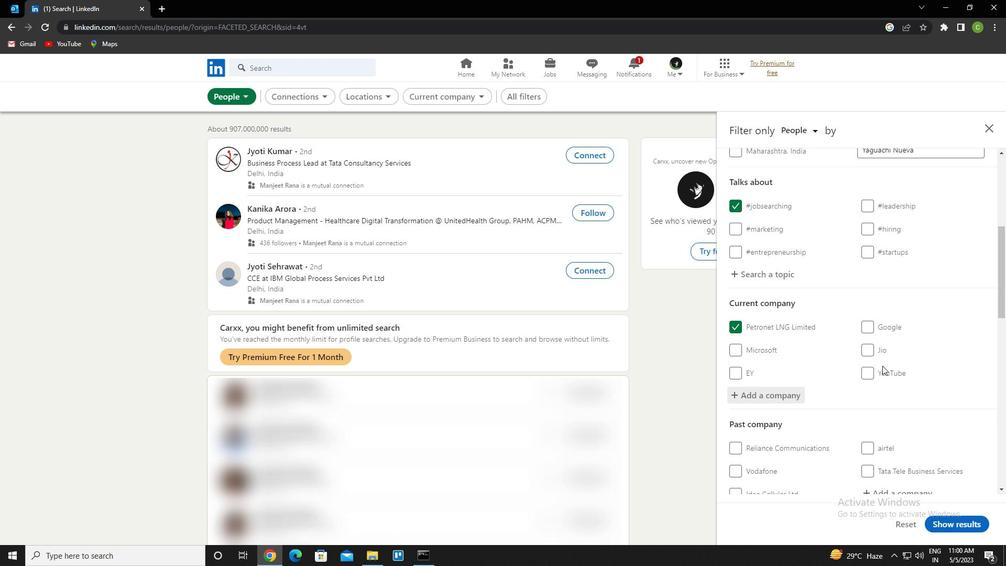 
Action: Mouse scrolled (902, 352) with delta (0, 0)
Screenshot: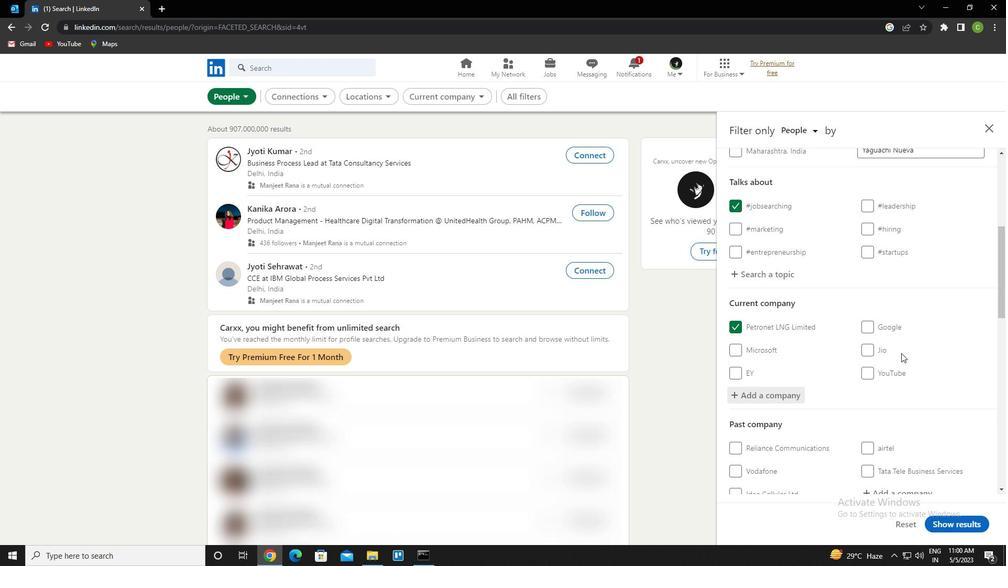 
Action: Mouse scrolled (902, 352) with delta (0, 0)
Screenshot: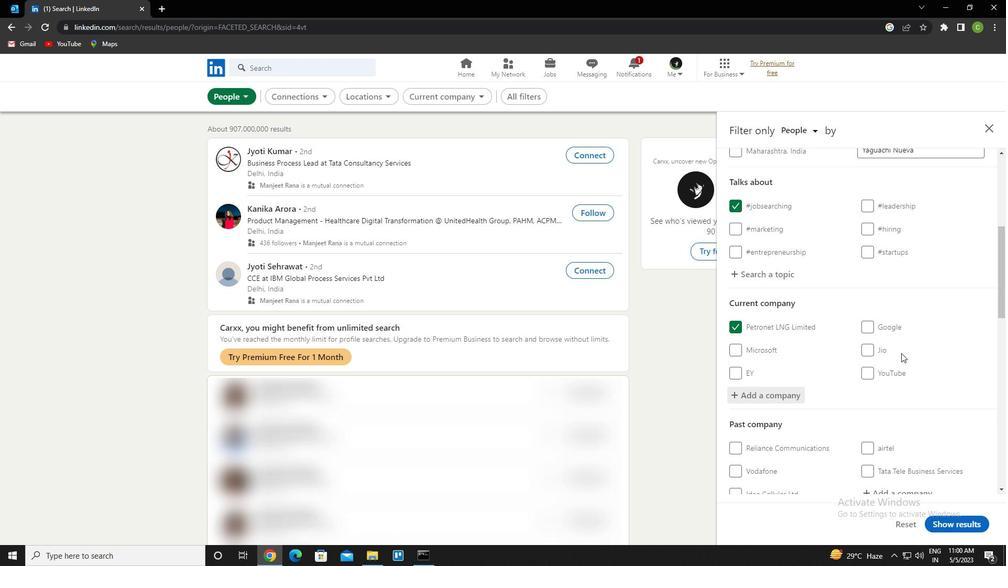
Action: Mouse scrolled (902, 352) with delta (0, 0)
Screenshot: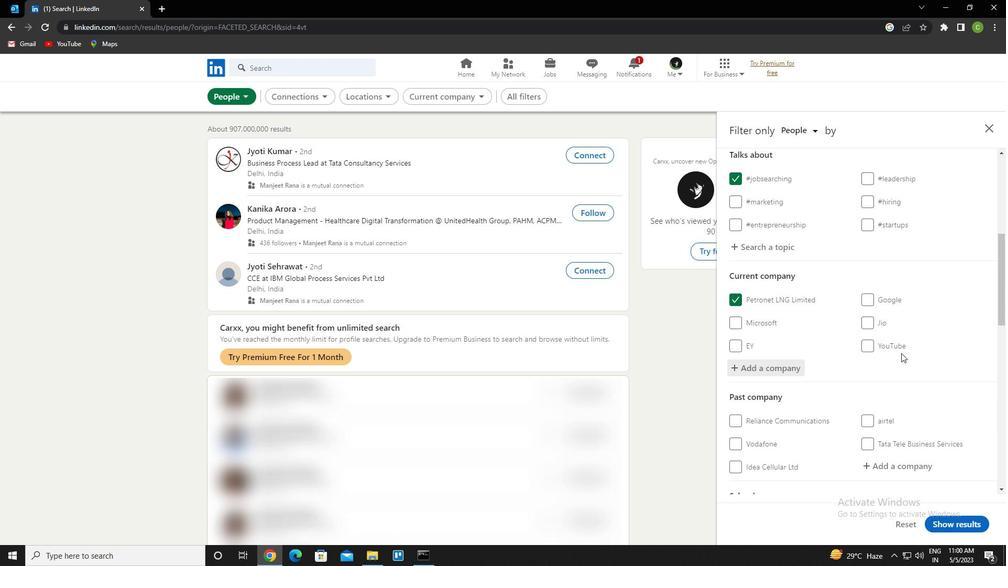 
Action: Mouse scrolled (902, 352) with delta (0, 0)
Screenshot: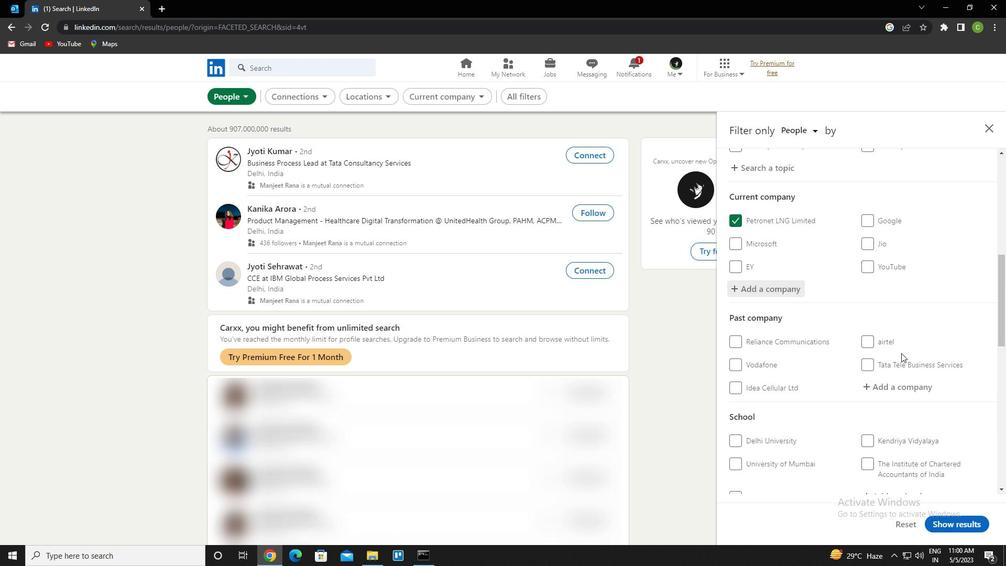 
Action: Mouse moved to (905, 336)
Screenshot: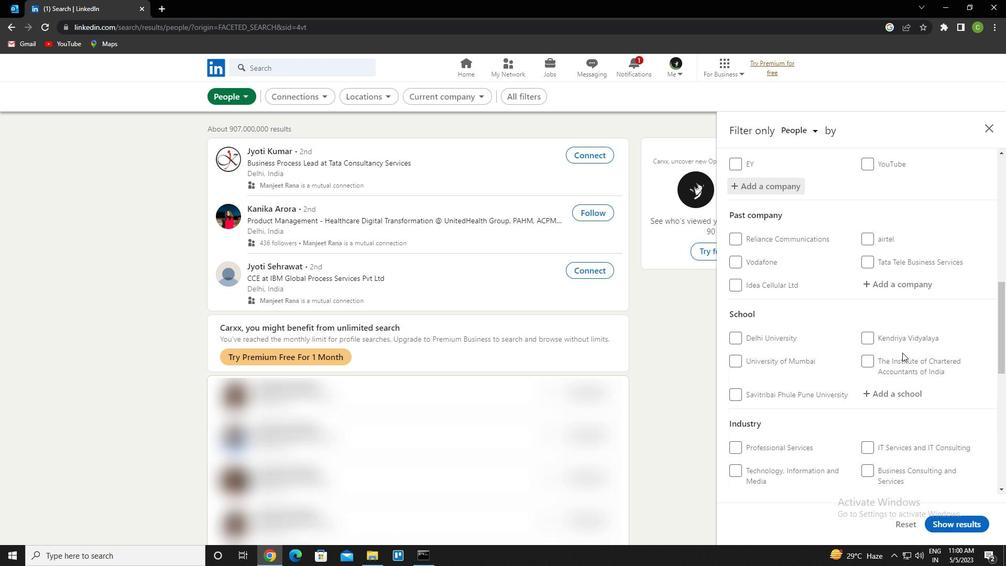 
Action: Mouse scrolled (905, 336) with delta (0, 0)
Screenshot: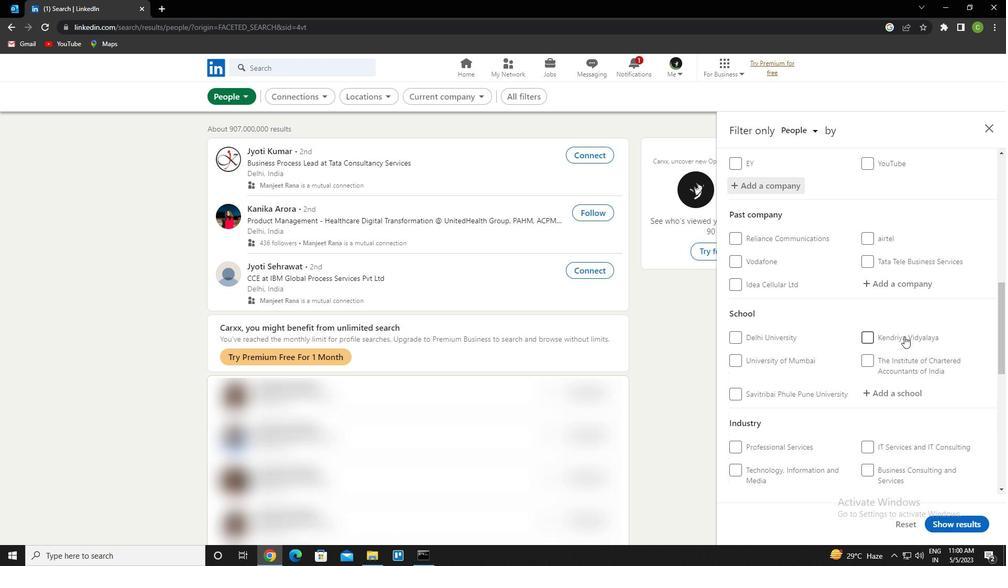 
Action: Mouse scrolled (905, 336) with delta (0, 0)
Screenshot: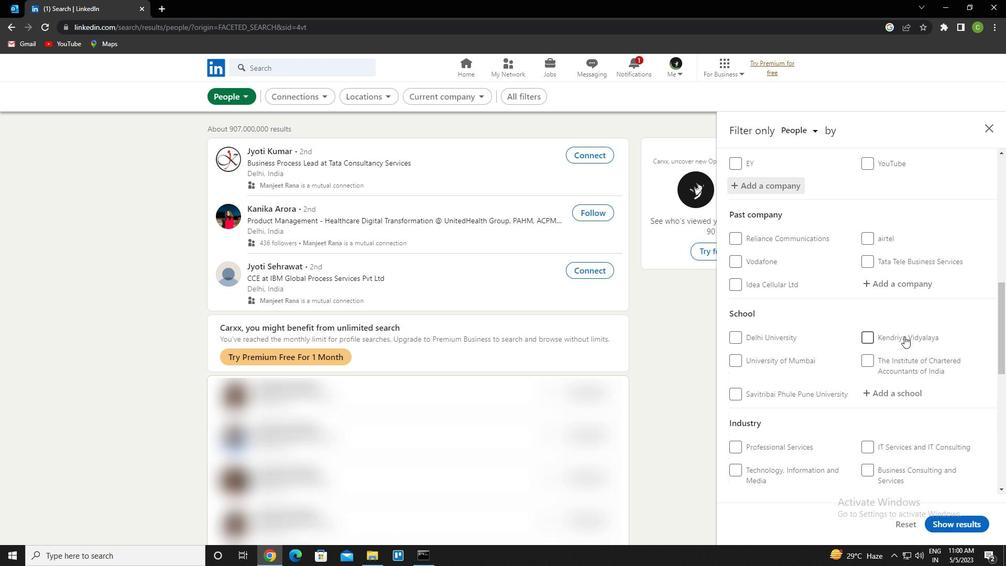 
Action: Mouse moved to (910, 292)
Screenshot: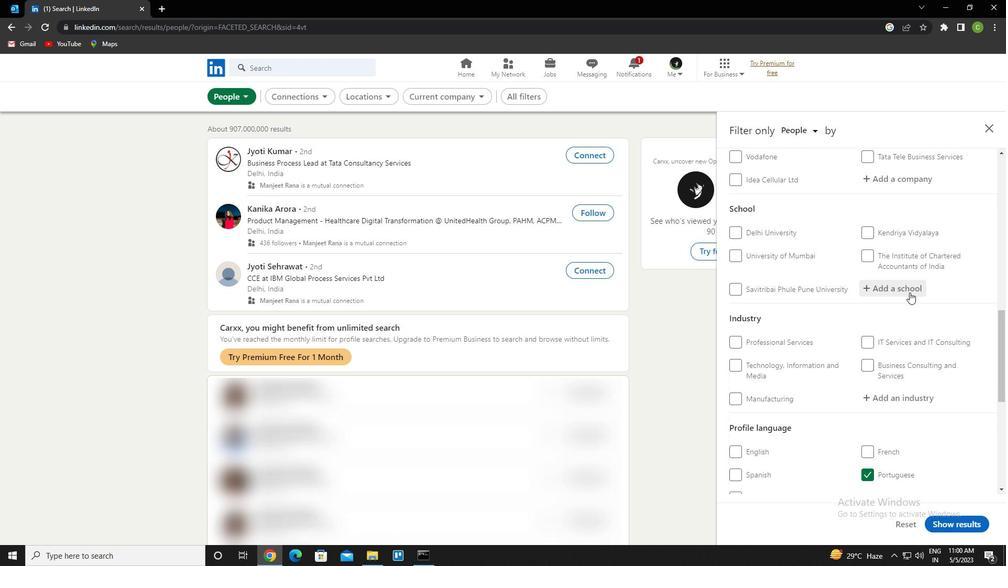 
Action: Mouse pressed left at (910, 292)
Screenshot: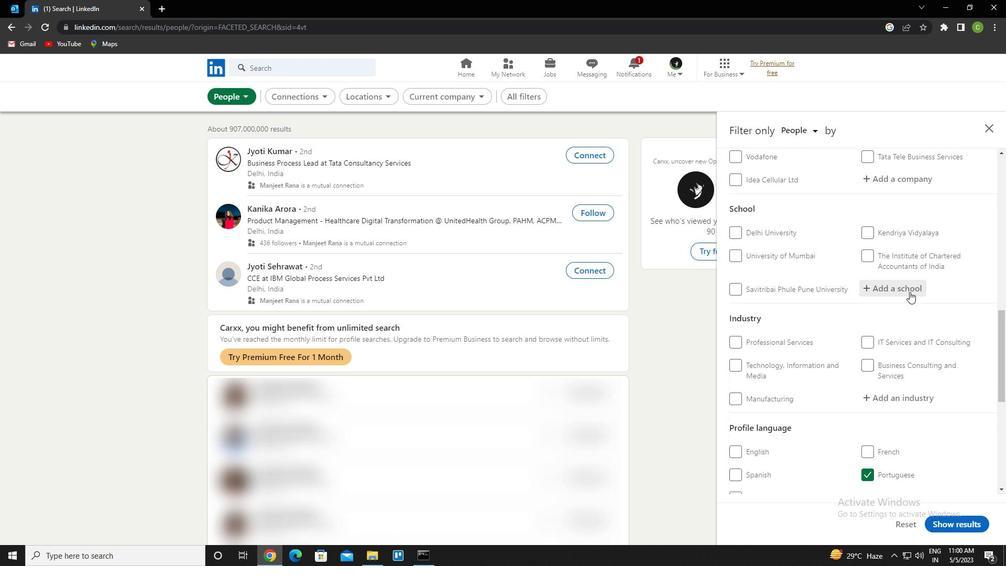
Action: Key pressed <Key.caps_lock>a<Key.caps_lock>hmedabad<Key.space>university<Key.down><Key.enter>
Screenshot: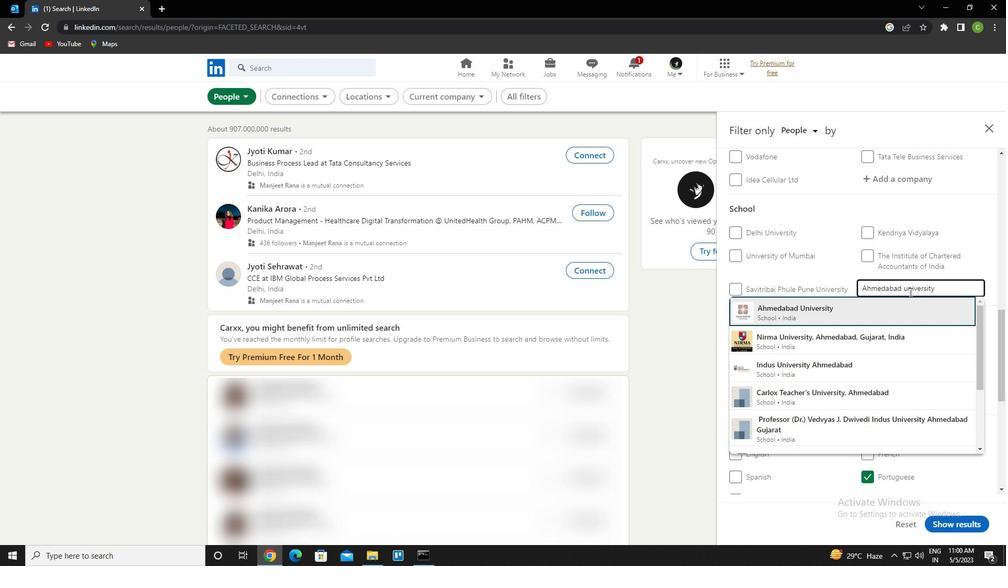 
Action: Mouse moved to (909, 292)
Screenshot: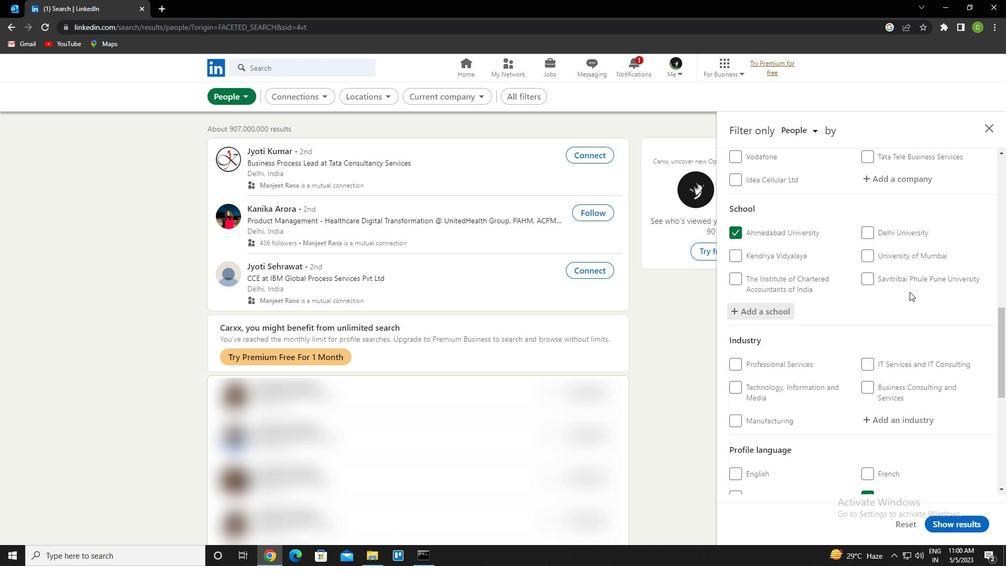 
Action: Mouse scrolled (909, 292) with delta (0, 0)
Screenshot: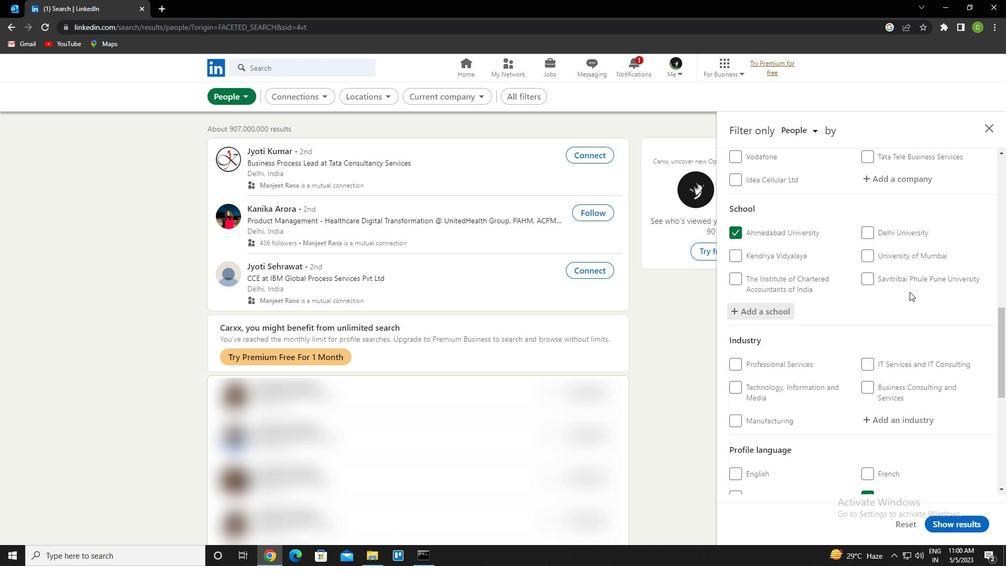 
Action: Mouse moved to (903, 293)
Screenshot: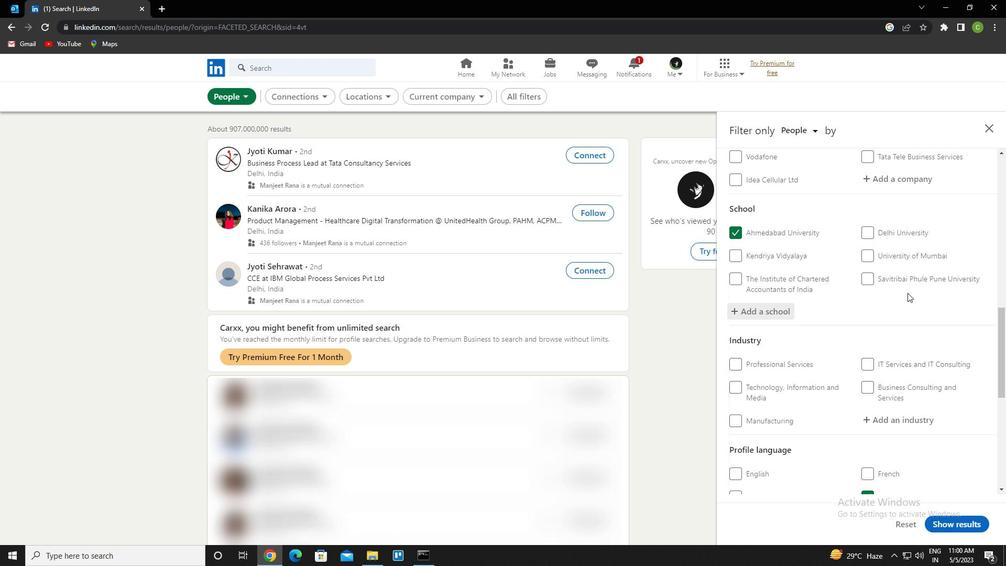 
Action: Mouse scrolled (903, 292) with delta (0, 0)
Screenshot: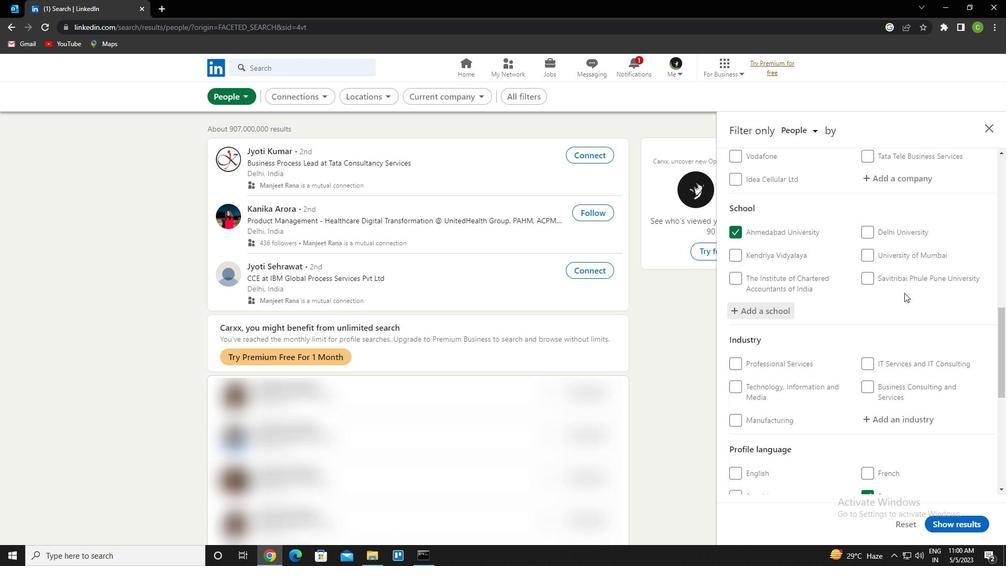 
Action: Mouse scrolled (903, 292) with delta (0, 0)
Screenshot: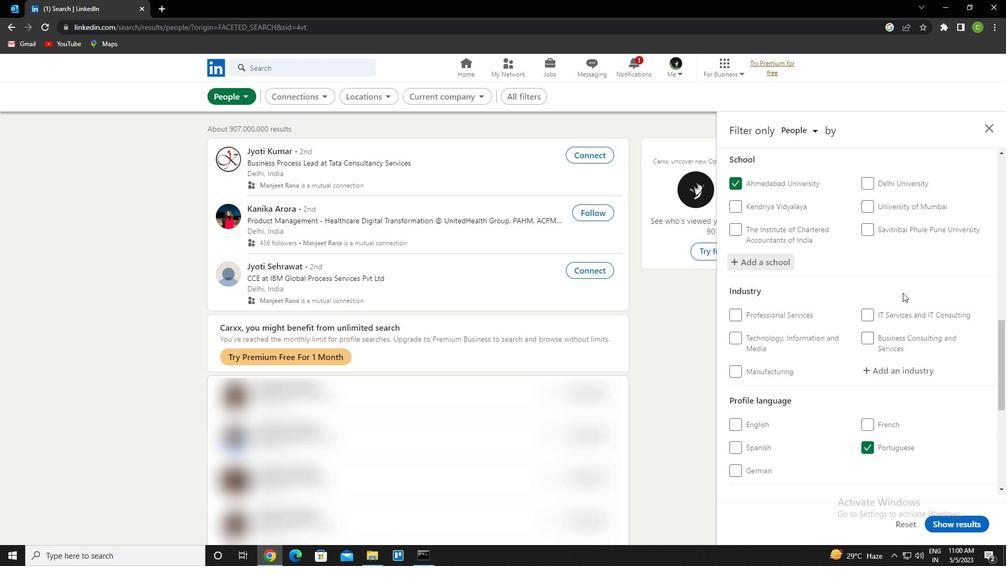 
Action: Mouse scrolled (903, 292) with delta (0, 0)
Screenshot: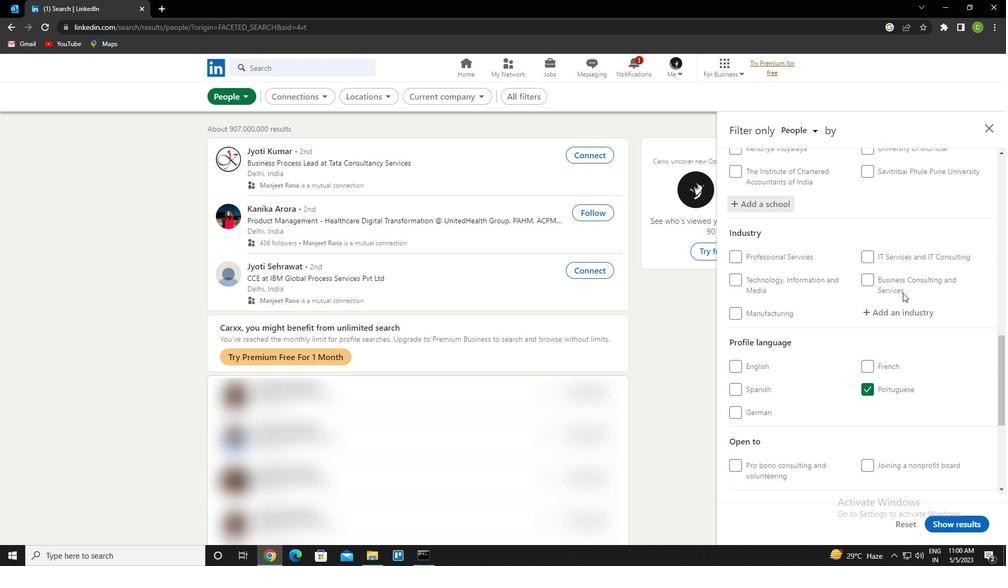 
Action: Mouse moved to (916, 210)
Screenshot: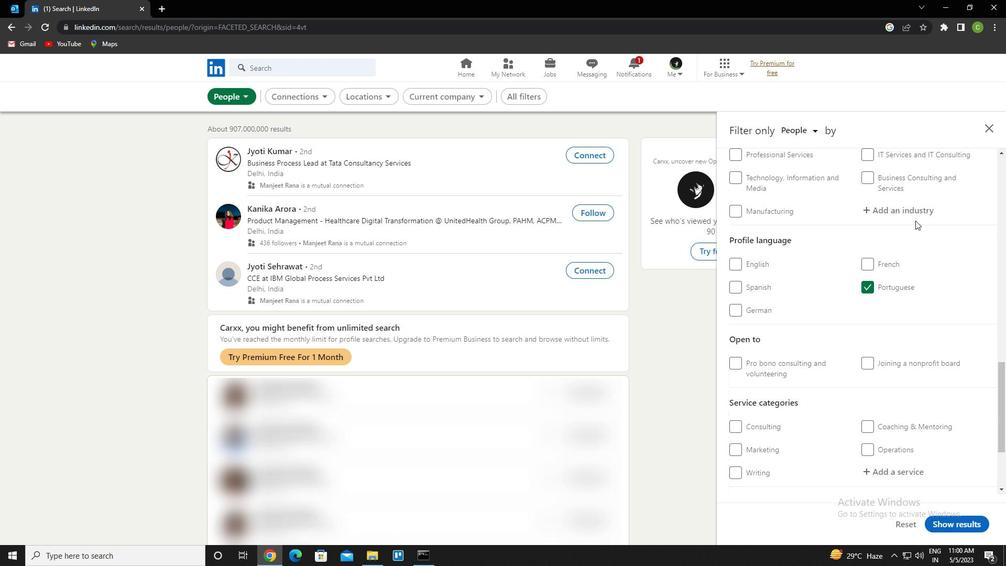 
Action: Mouse pressed left at (916, 210)
Screenshot: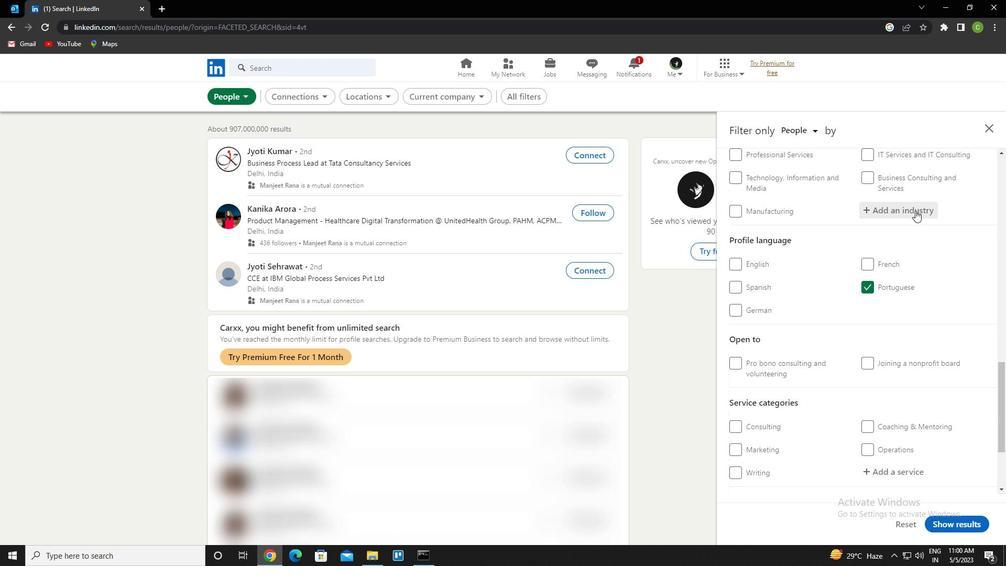 
Action: Key pressed <Key.caps_lock>g<Key.caps_lock>overnment<Key.space>administray<Key.backspace>tion<Key.down><Key.enter>
Screenshot: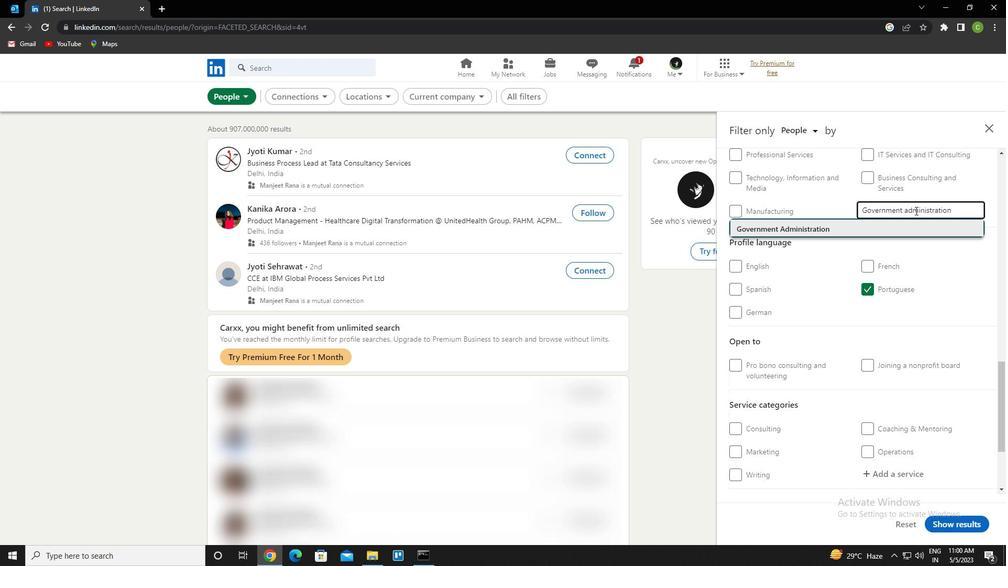 
Action: Mouse scrolled (916, 210) with delta (0, 0)
Screenshot: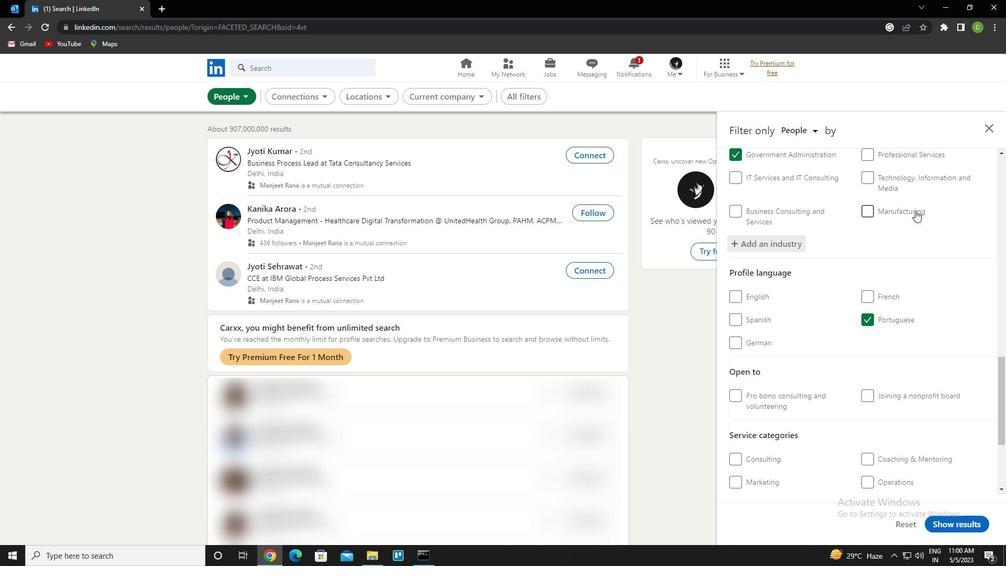 
Action: Mouse scrolled (916, 210) with delta (0, 0)
Screenshot: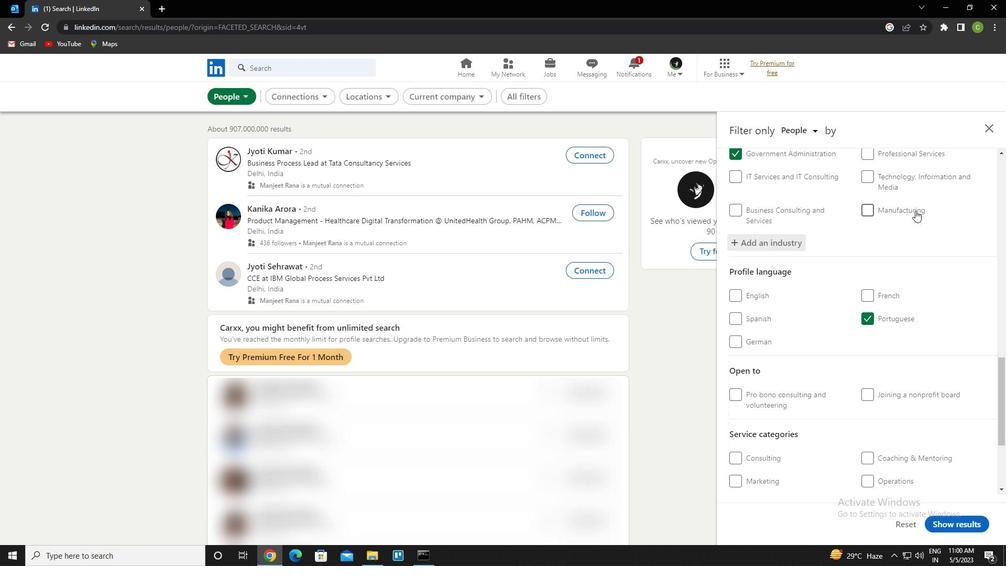 
Action: Mouse scrolled (916, 210) with delta (0, 0)
Screenshot: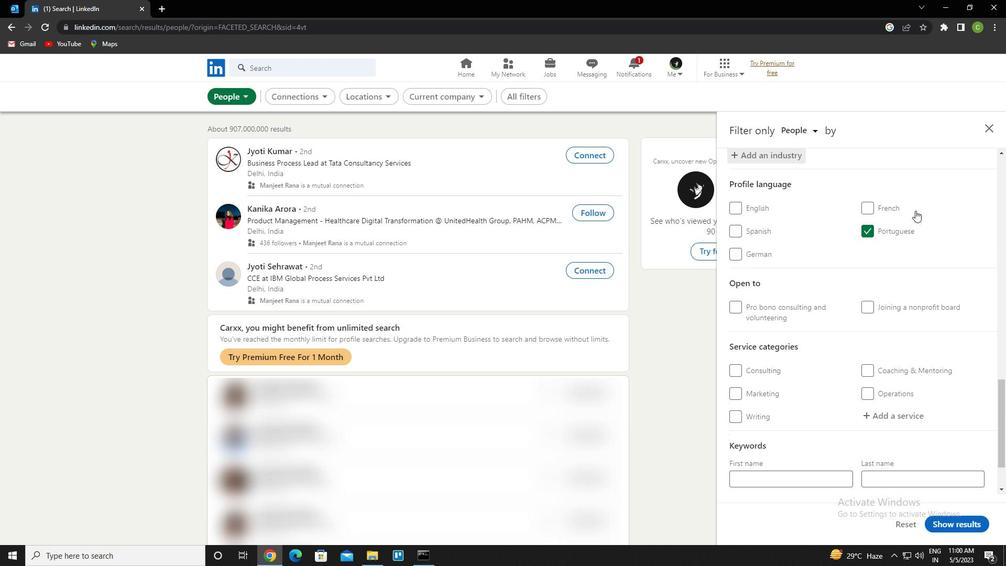
Action: Mouse moved to (914, 211)
Screenshot: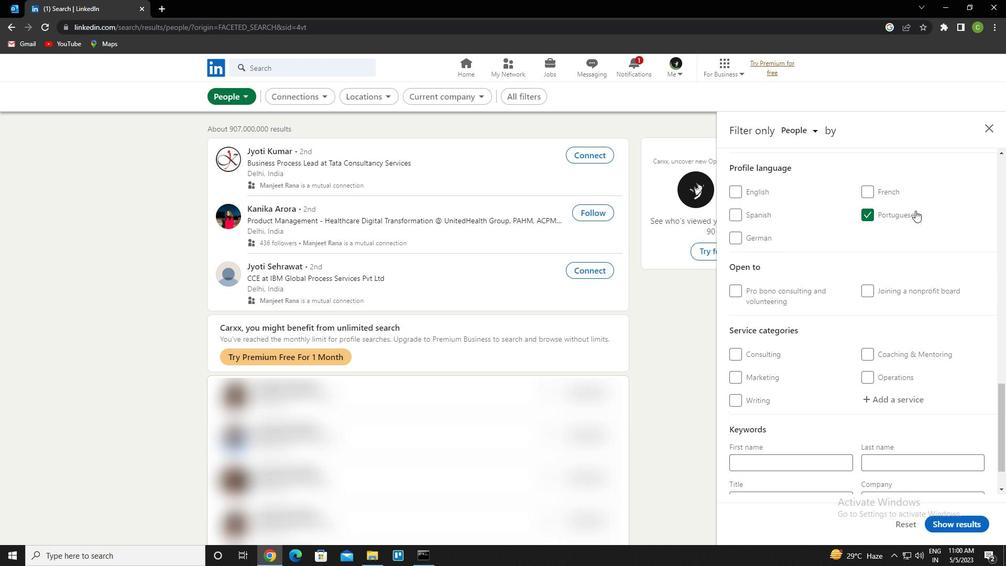 
Action: Mouse scrolled (914, 210) with delta (0, 0)
Screenshot: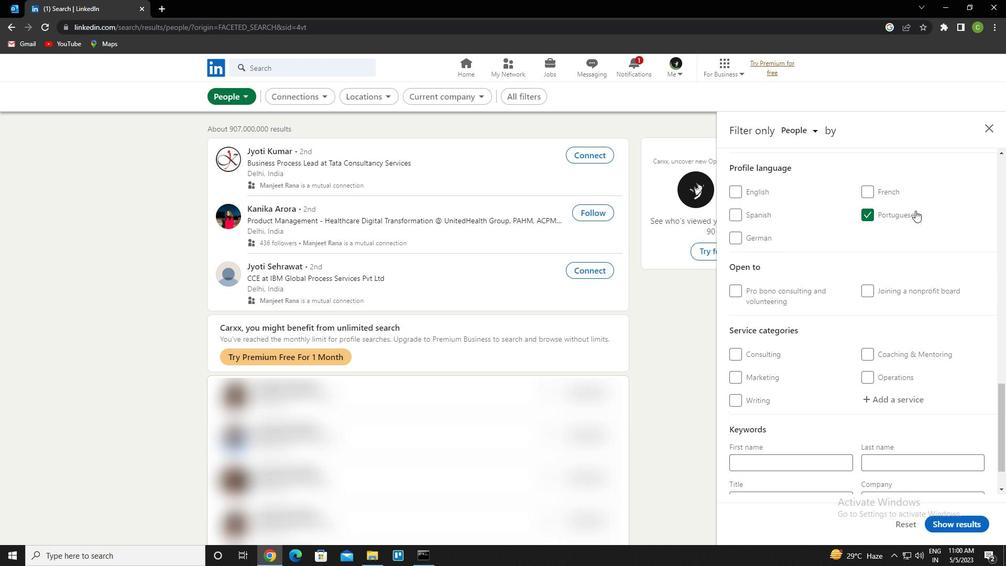 
Action: Mouse moved to (912, 212)
Screenshot: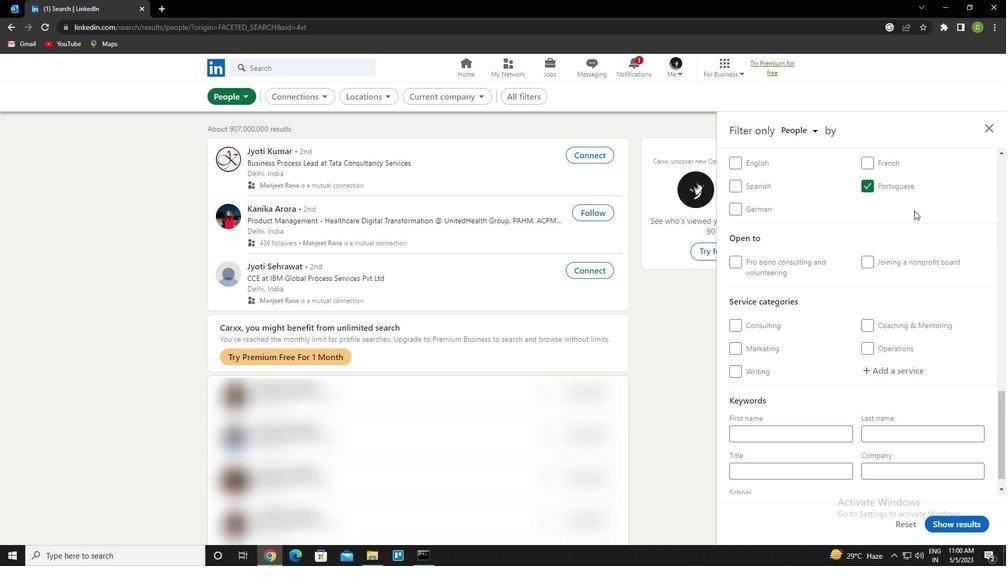 
Action: Mouse scrolled (912, 212) with delta (0, 0)
Screenshot: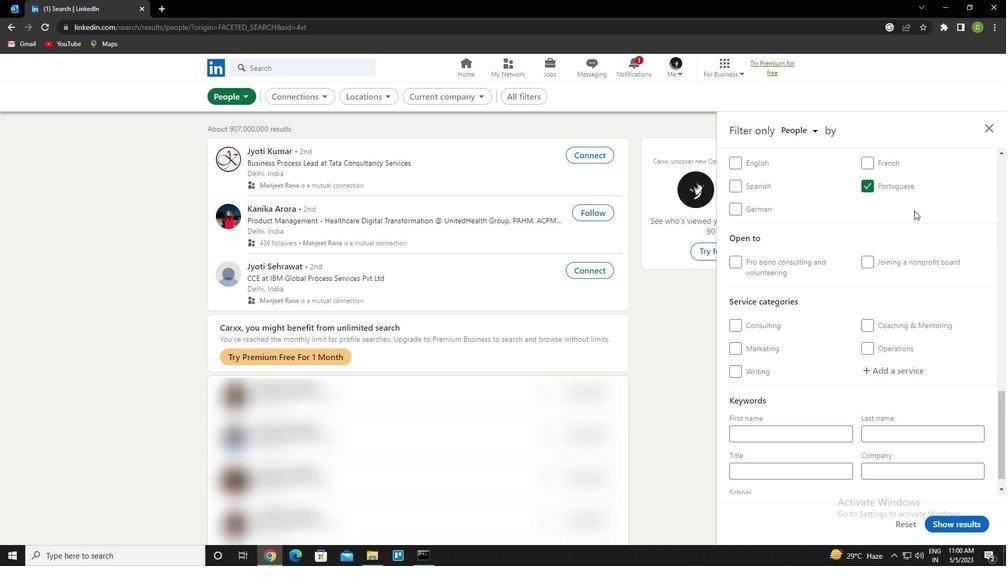 
Action: Mouse moved to (908, 213)
Screenshot: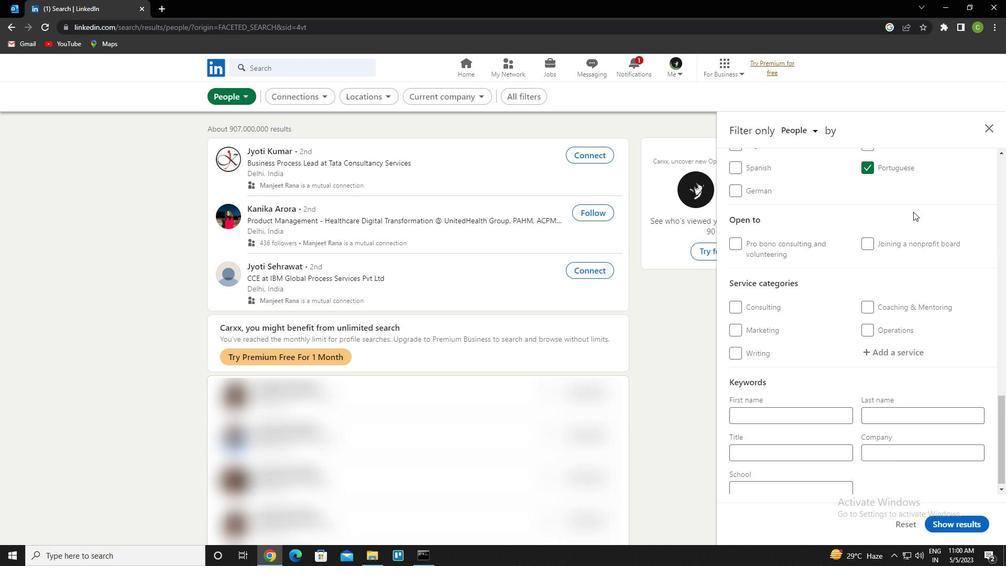 
Action: Mouse scrolled (908, 213) with delta (0, 0)
Screenshot: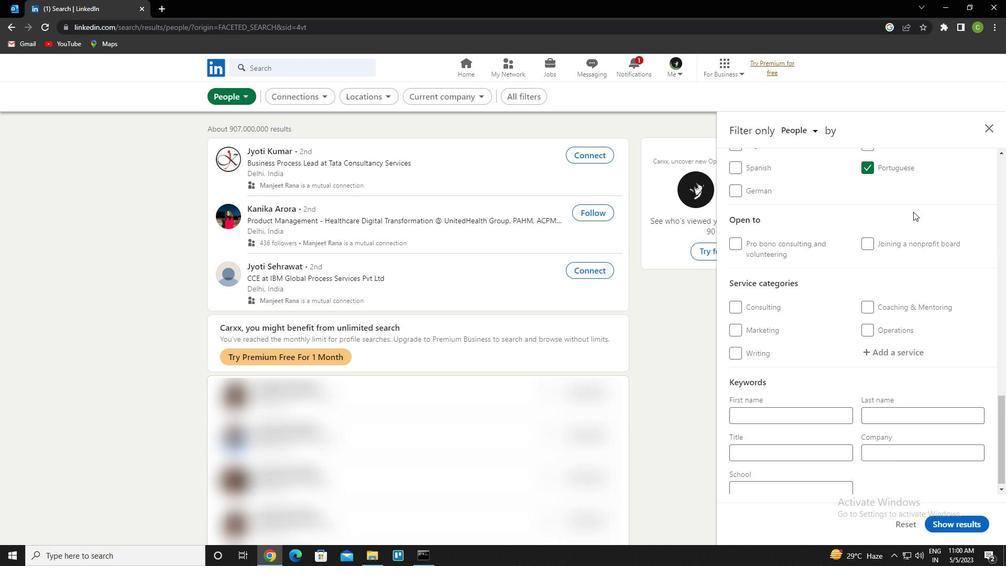 
Action: Mouse moved to (897, 342)
Screenshot: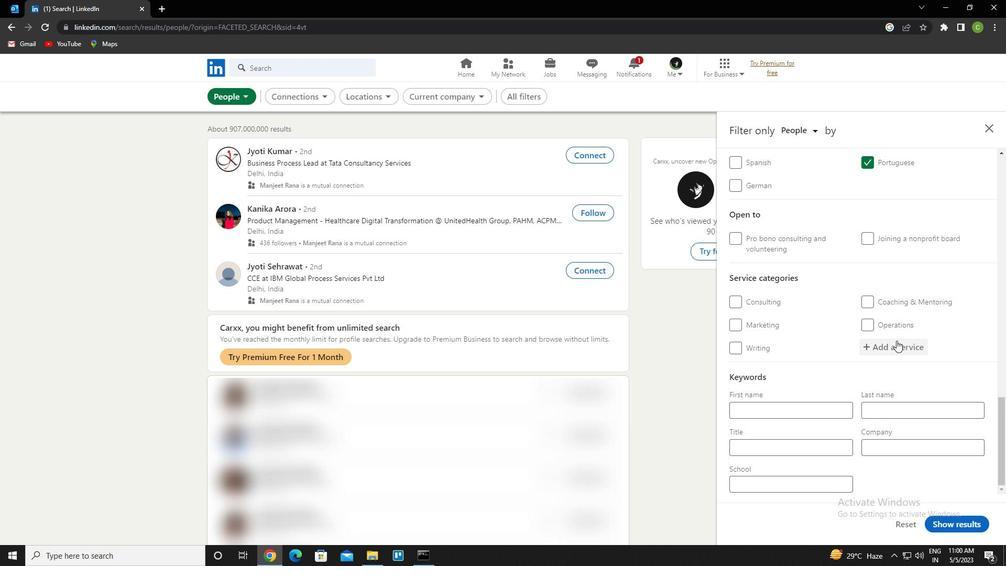 
Action: Mouse pressed left at (897, 342)
Screenshot: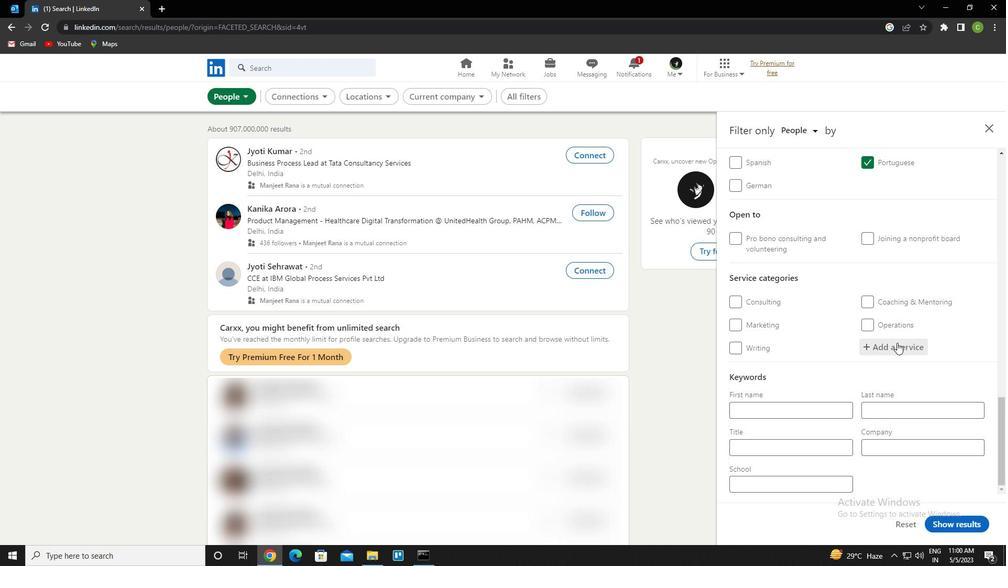 
Action: Mouse moved to (908, 336)
Screenshot: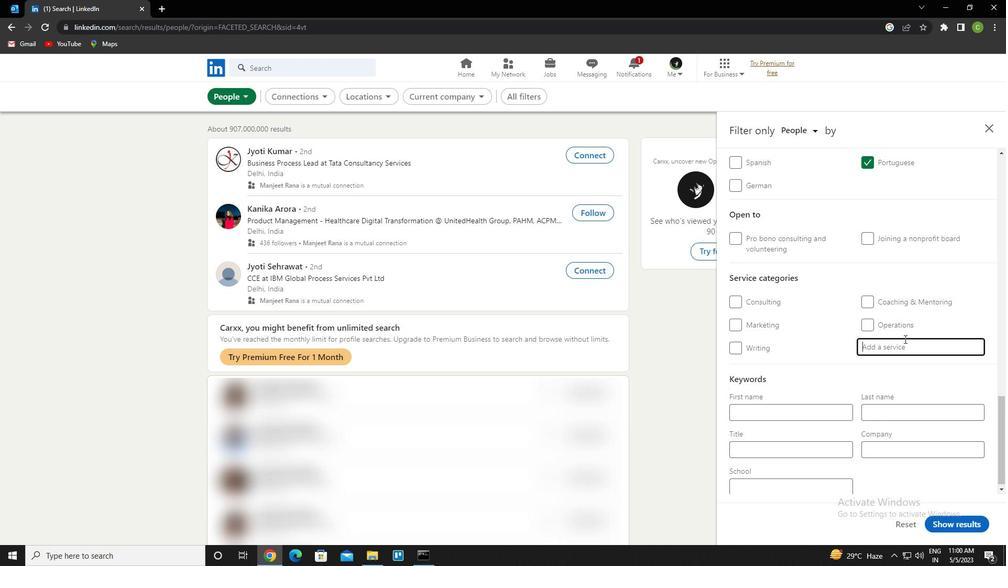 
Action: Key pressed <Key.caps_lock>v<Key.caps_lock>id
Screenshot: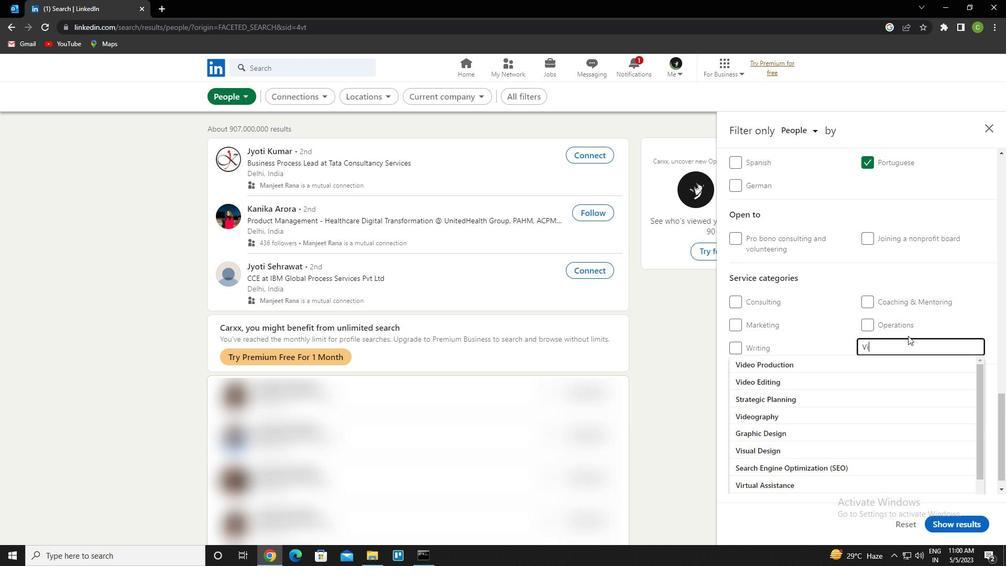 
Action: Mouse moved to (909, 336)
Screenshot: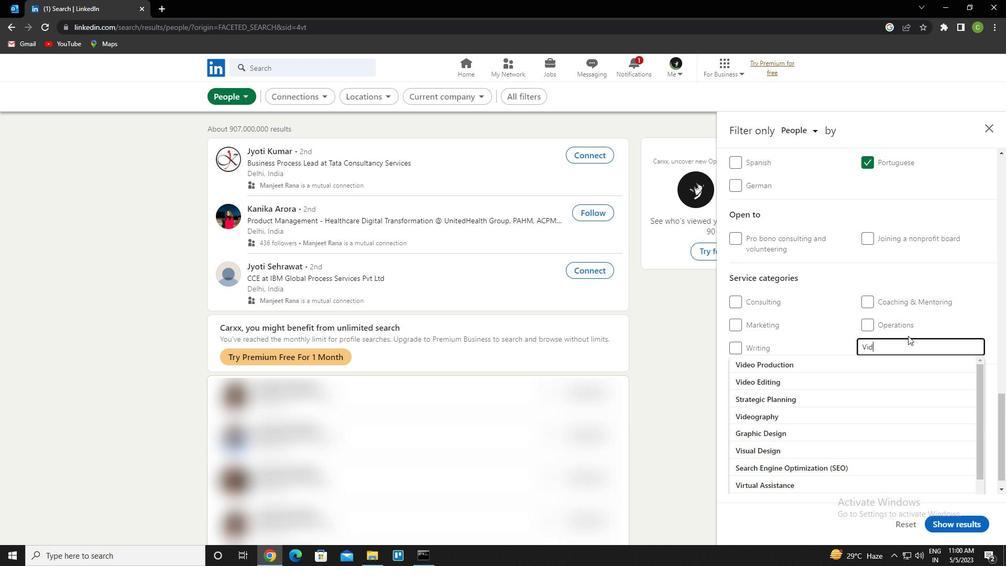 
Action: Key pressed eo<Key.space>production<Key.down><Key.enter>
Screenshot: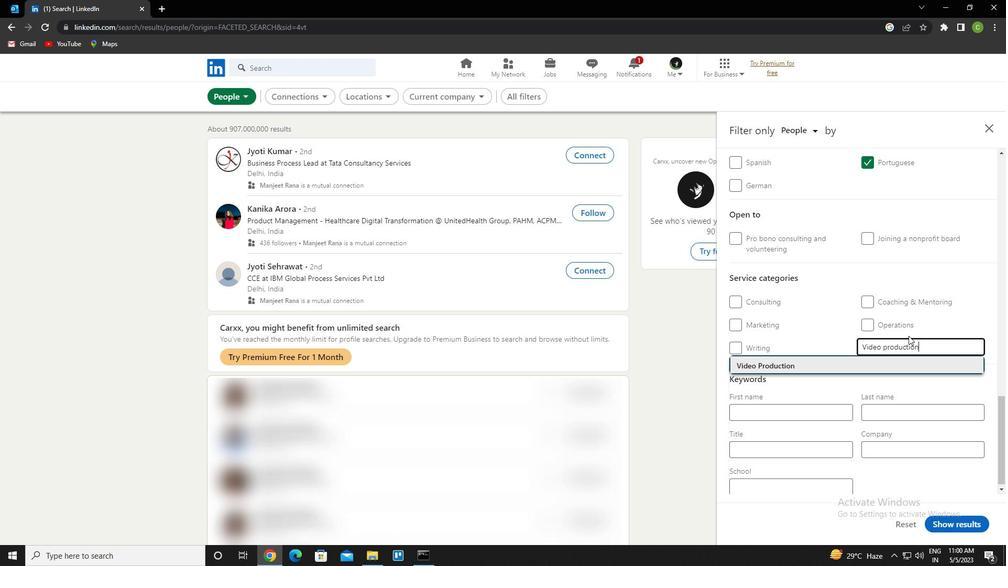 
Action: Mouse moved to (912, 334)
Screenshot: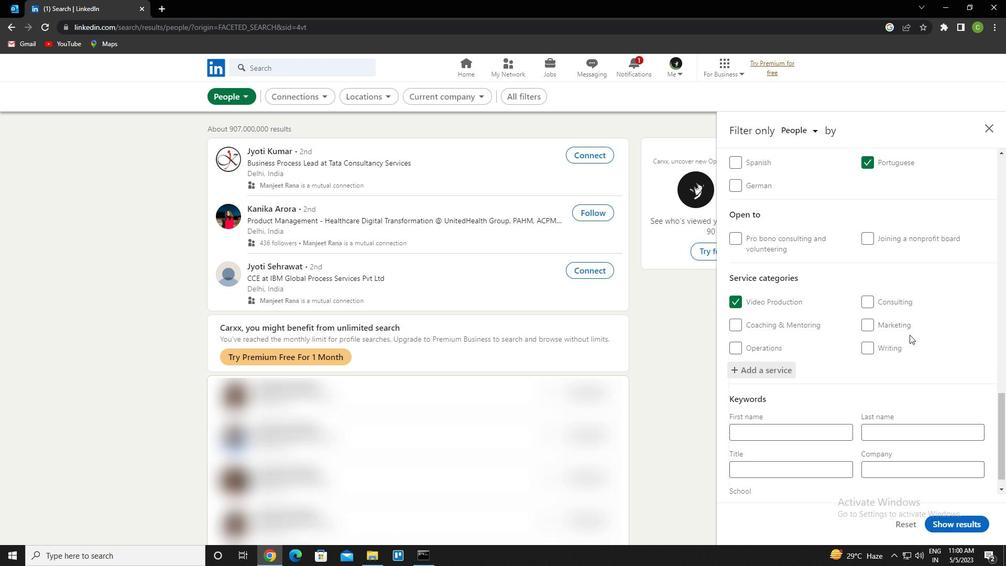
Action: Mouse scrolled (912, 334) with delta (0, 0)
Screenshot: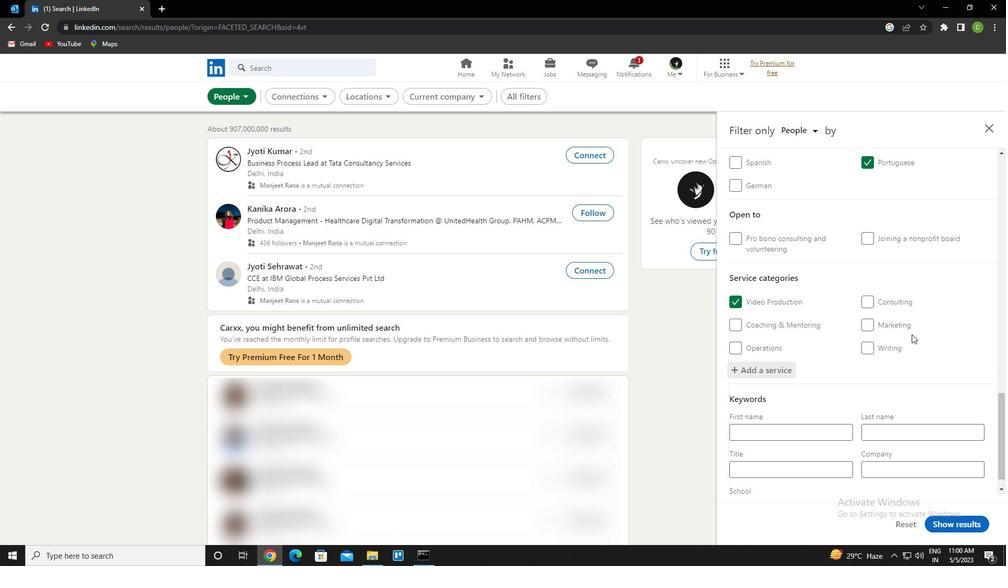 
Action: Mouse scrolled (912, 334) with delta (0, 0)
Screenshot: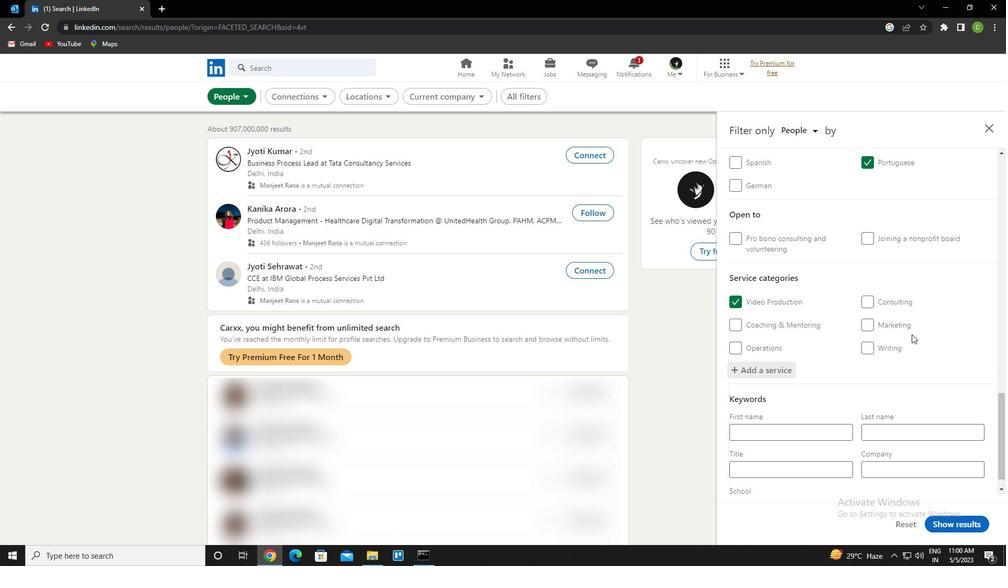 
Action: Mouse scrolled (912, 334) with delta (0, 0)
Screenshot: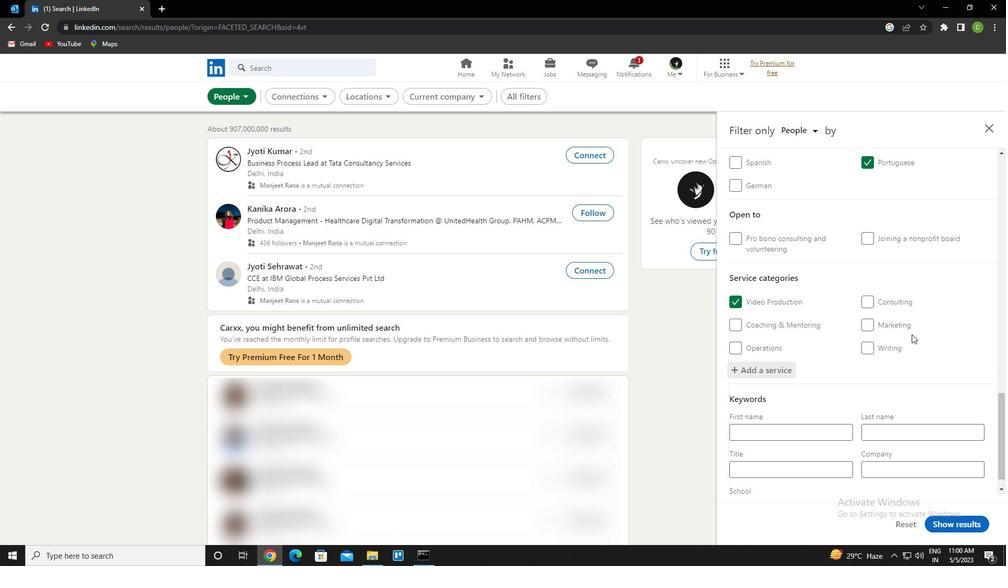 
Action: Mouse scrolled (912, 334) with delta (0, 0)
Screenshot: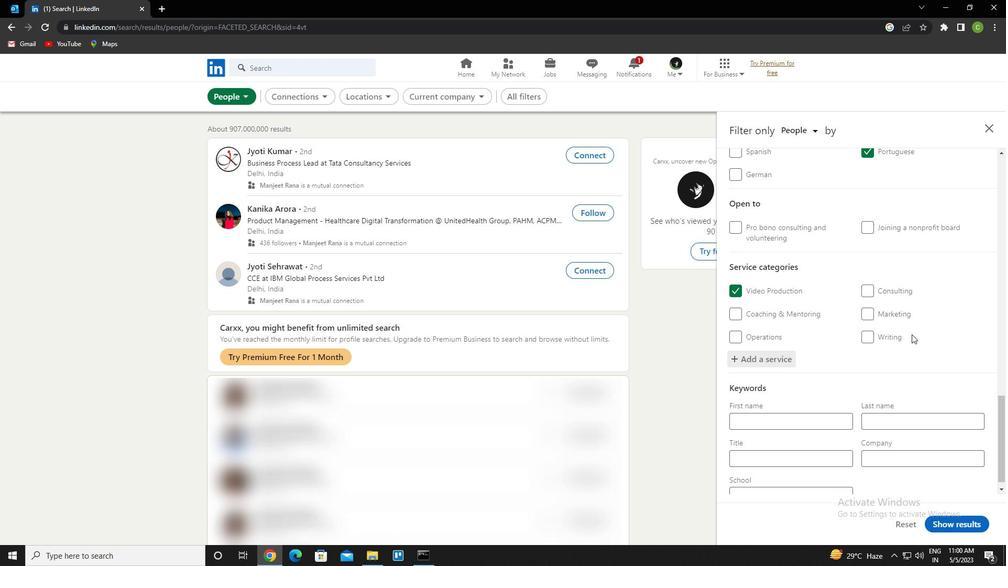 
Action: Mouse moved to (889, 335)
Screenshot: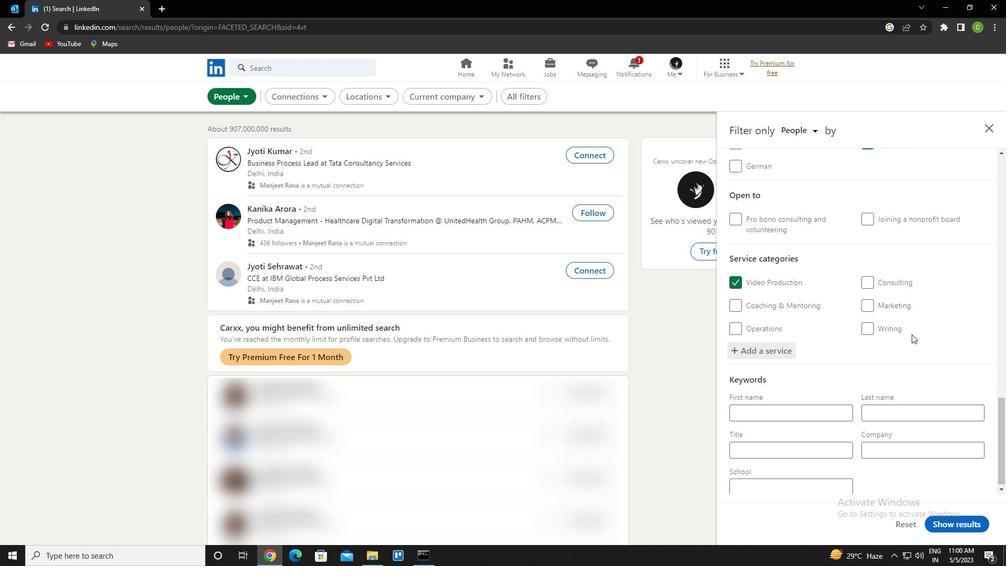 
Action: Mouse scrolled (889, 335) with delta (0, 0)
Screenshot: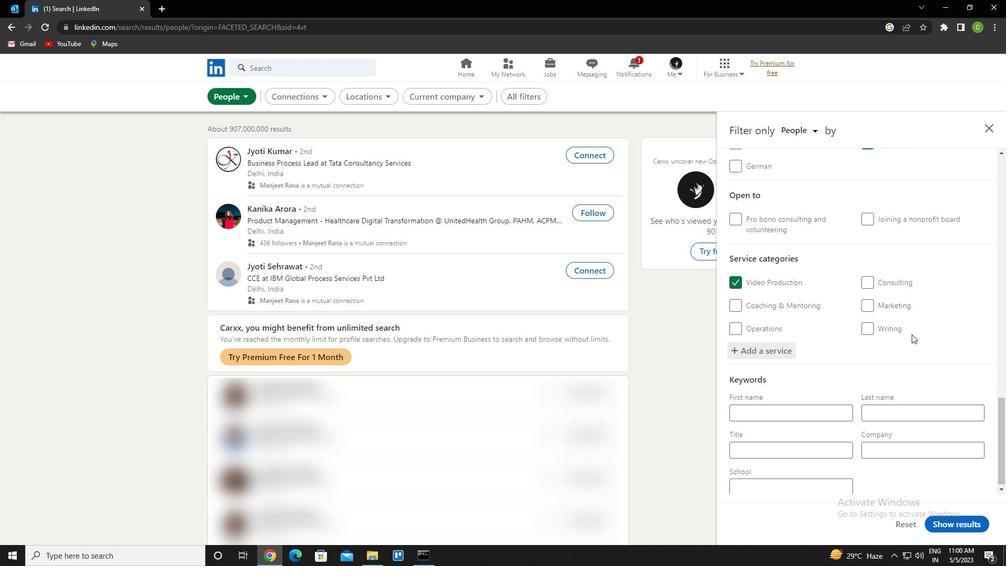 
Action: Mouse moved to (784, 448)
Screenshot: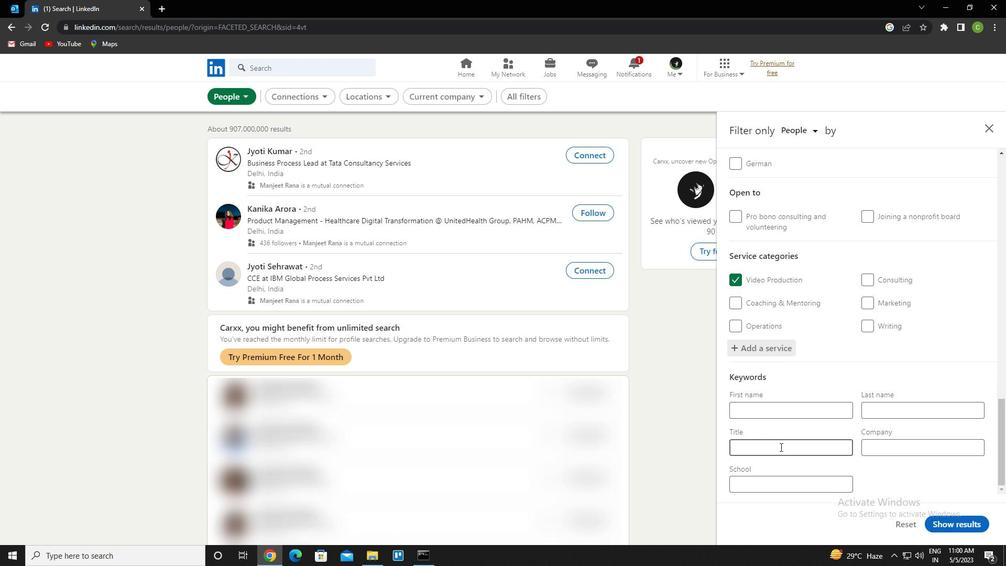 
Action: Mouse pressed left at (784, 448)
Screenshot: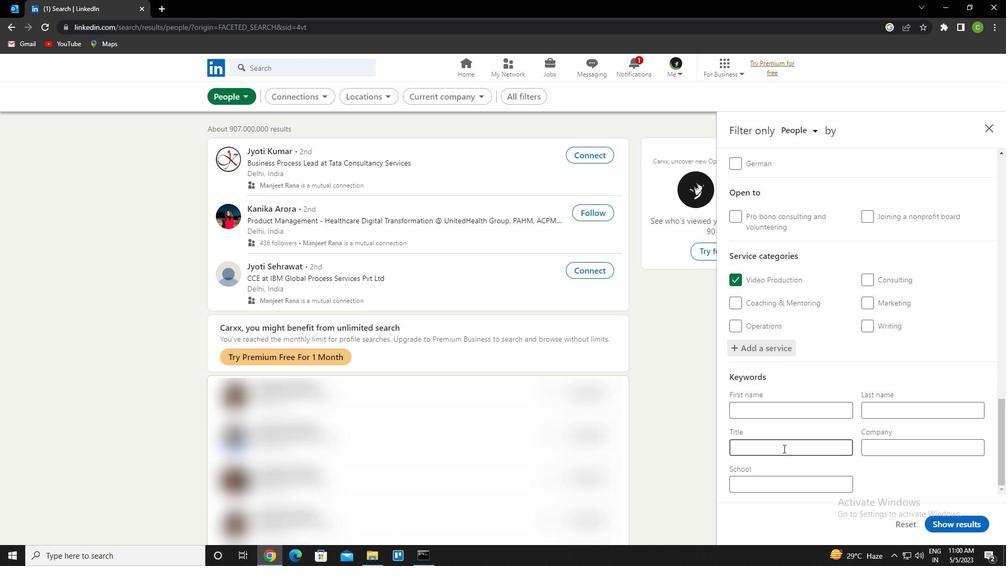 
Action: Mouse moved to (784, 448)
Screenshot: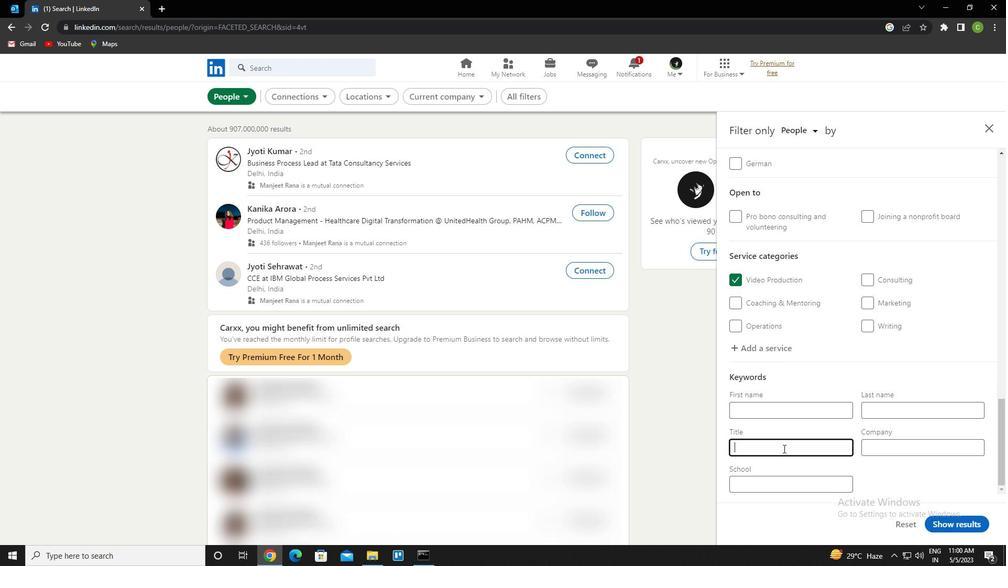
Action: Key pressed <Key.caps_lock>c<Key.caps_lock>asino<Key.space><Key.caps_lock>h<Key.caps_lock>ost
Screenshot: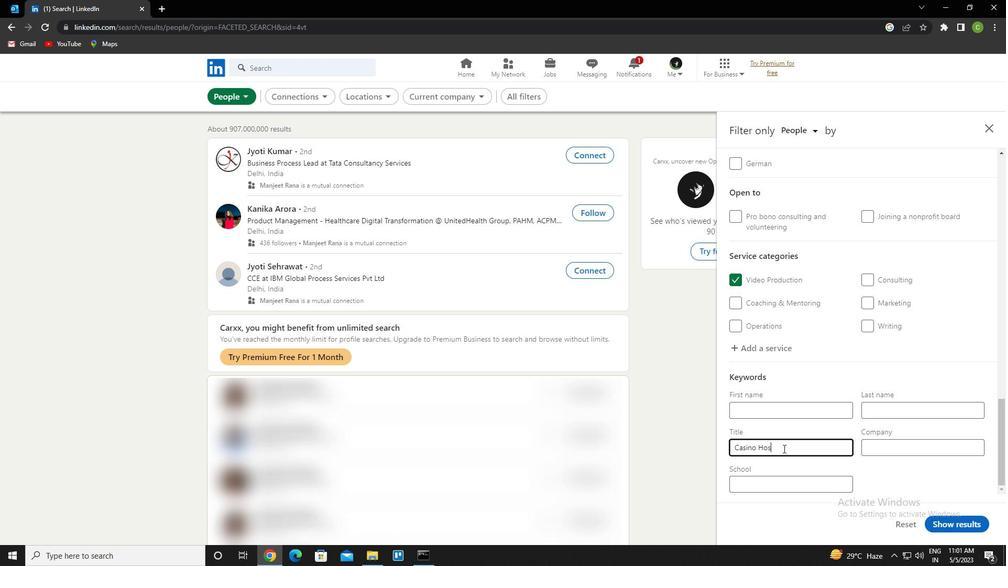 
Action: Mouse moved to (949, 524)
Screenshot: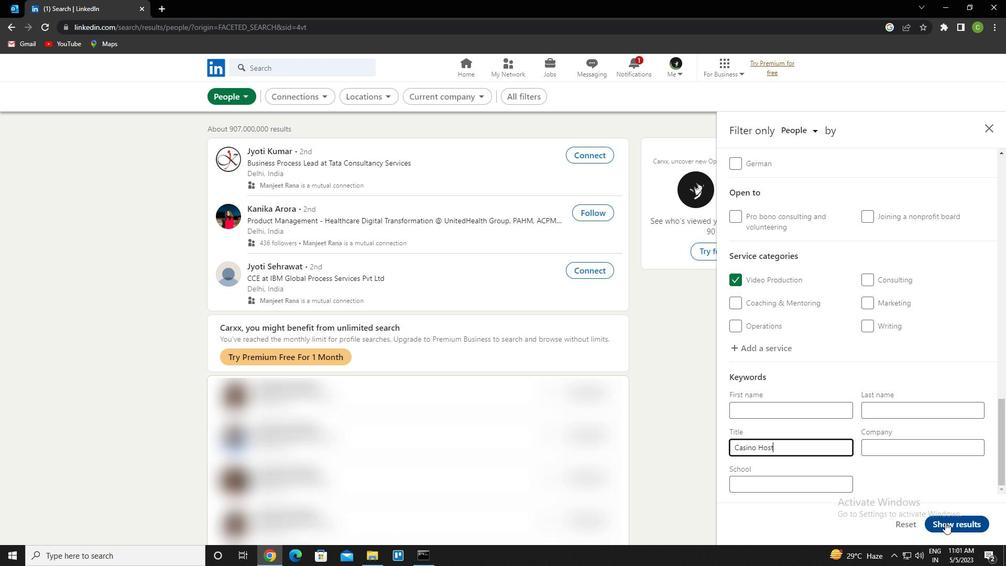 
Action: Mouse pressed left at (949, 524)
Screenshot: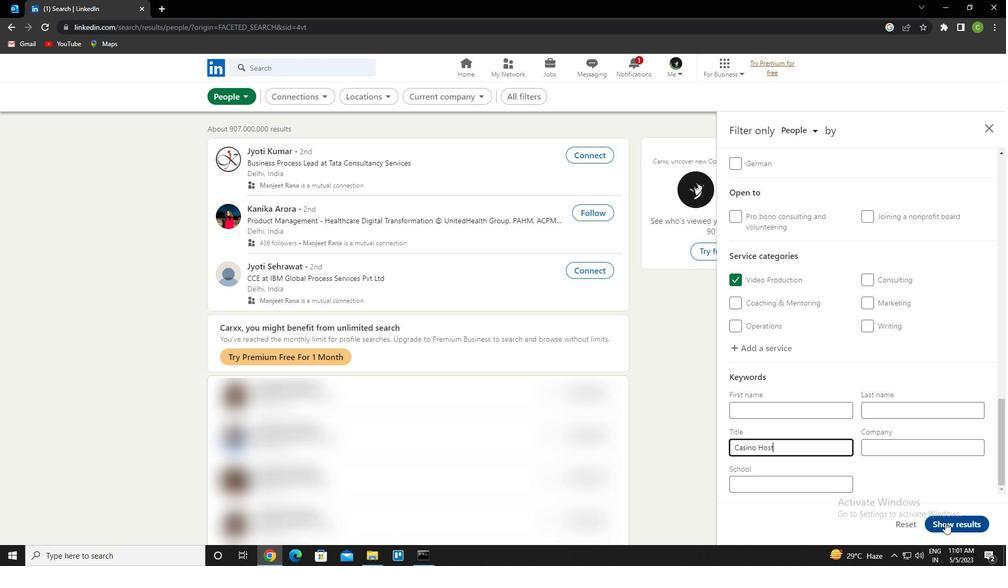
Action: Mouse moved to (482, 439)
Screenshot: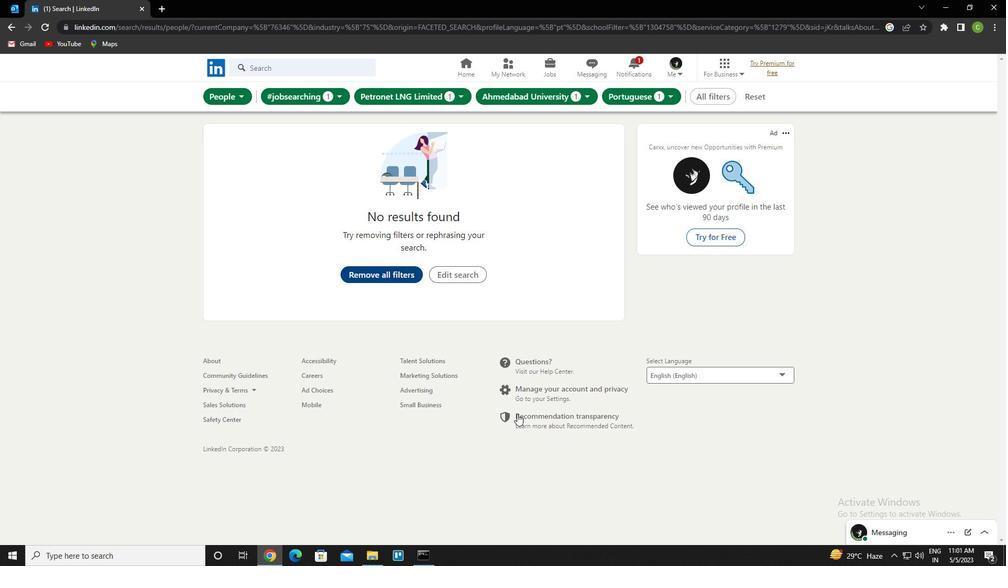 
